 Task: Open Card Public Speaking Event Planning in Board Data Analytics to Workspace Email Marketing Agencies and add a team member Softage.4@softage.net, a label Blue, a checklist Volunteer Management, an attachment from your computer, a color Blue and finally, add a card description 'Conduct customer research for new market positioning and messaging' and a comment 'We should approach this task with a sense of curiosity and a willingness to ask questions to gain a deeper understanding.'. Add a start date 'Jan 04, 1900' with a due date 'Jan 11, 1900'
Action: Mouse moved to (389, 178)
Screenshot: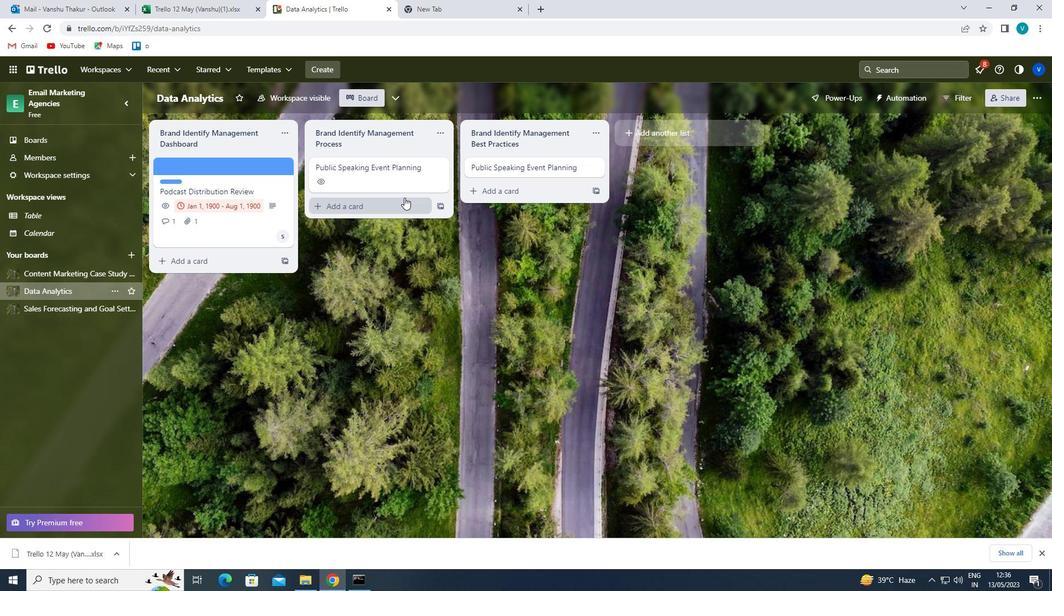 
Action: Mouse pressed left at (389, 178)
Screenshot: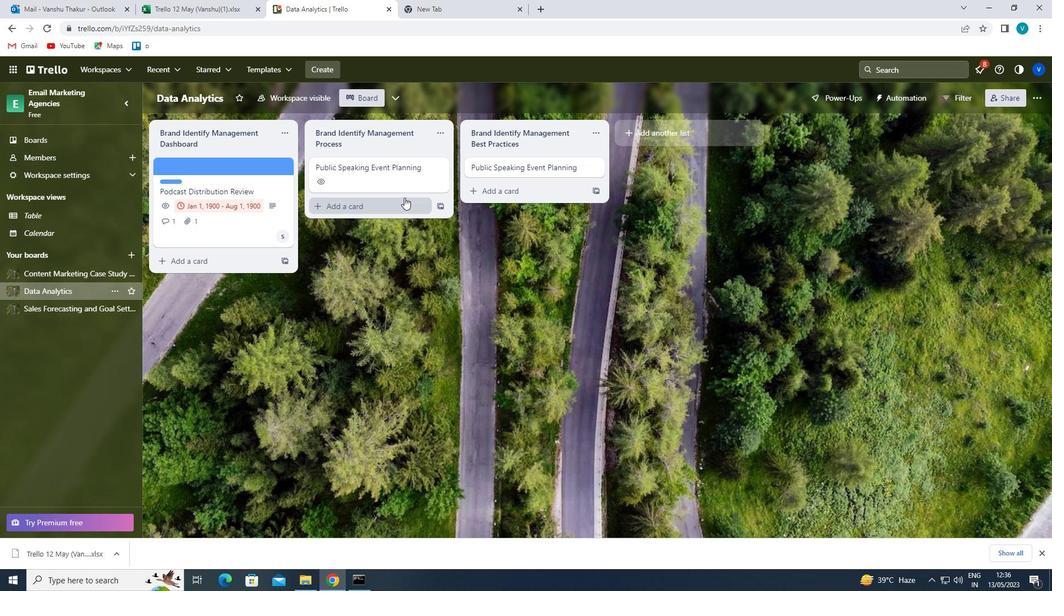 
Action: Mouse moved to (662, 195)
Screenshot: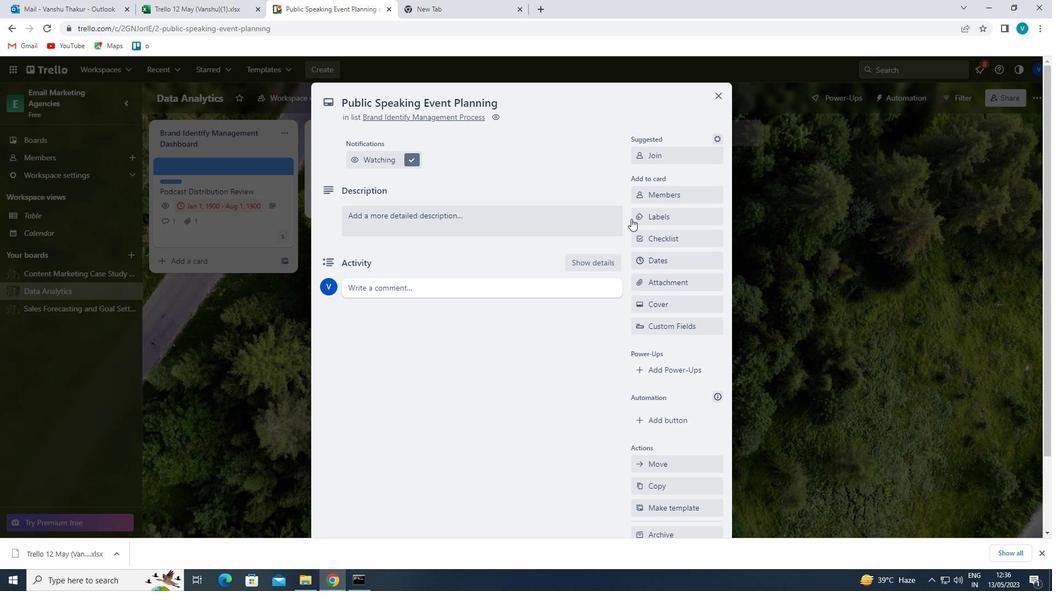 
Action: Mouse pressed left at (662, 195)
Screenshot: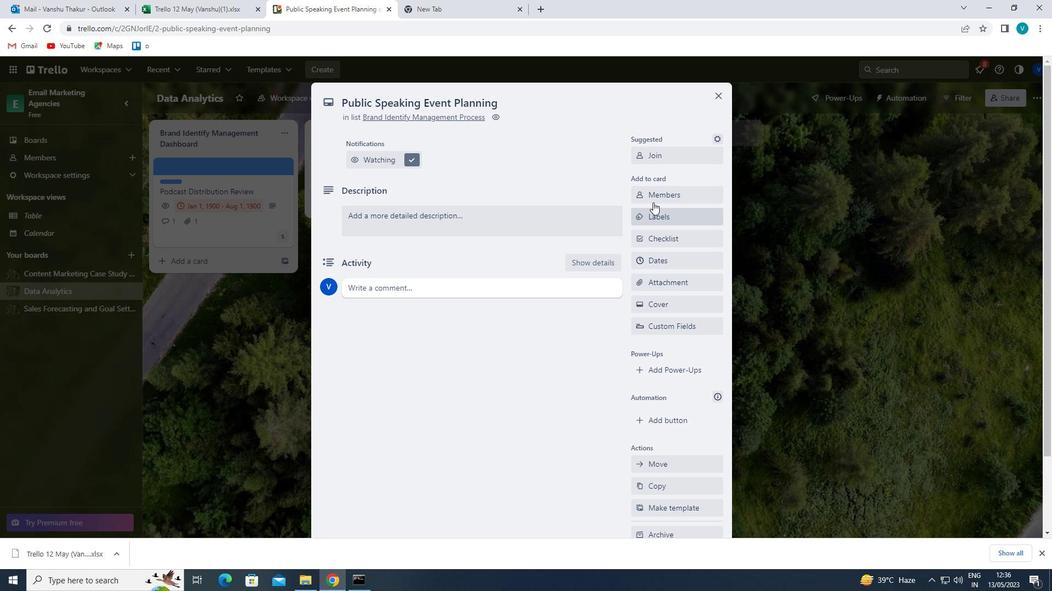 
Action: Mouse moved to (654, 242)
Screenshot: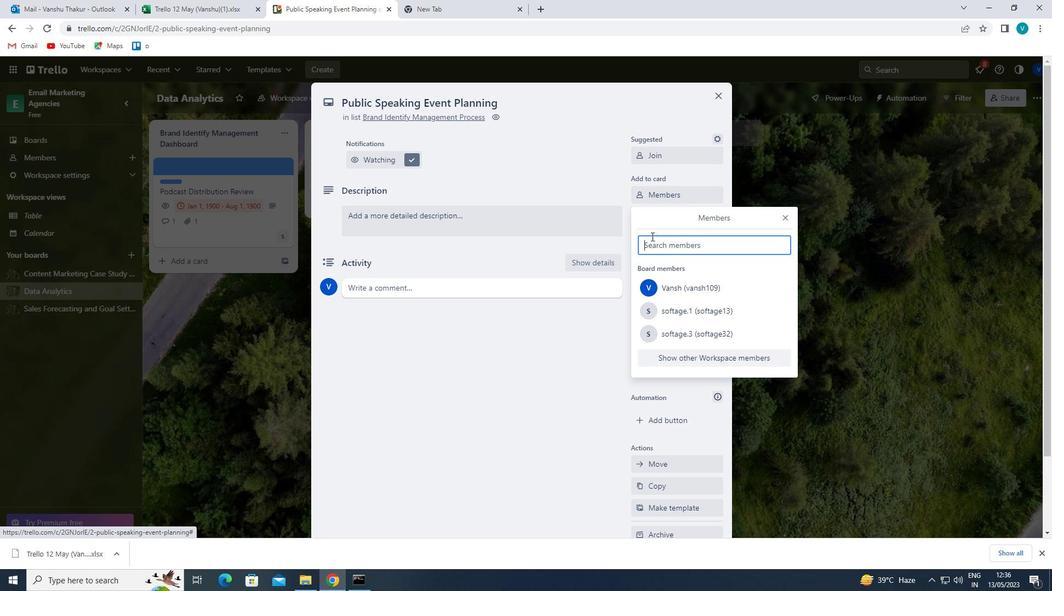 
Action: Mouse pressed left at (654, 242)
Screenshot: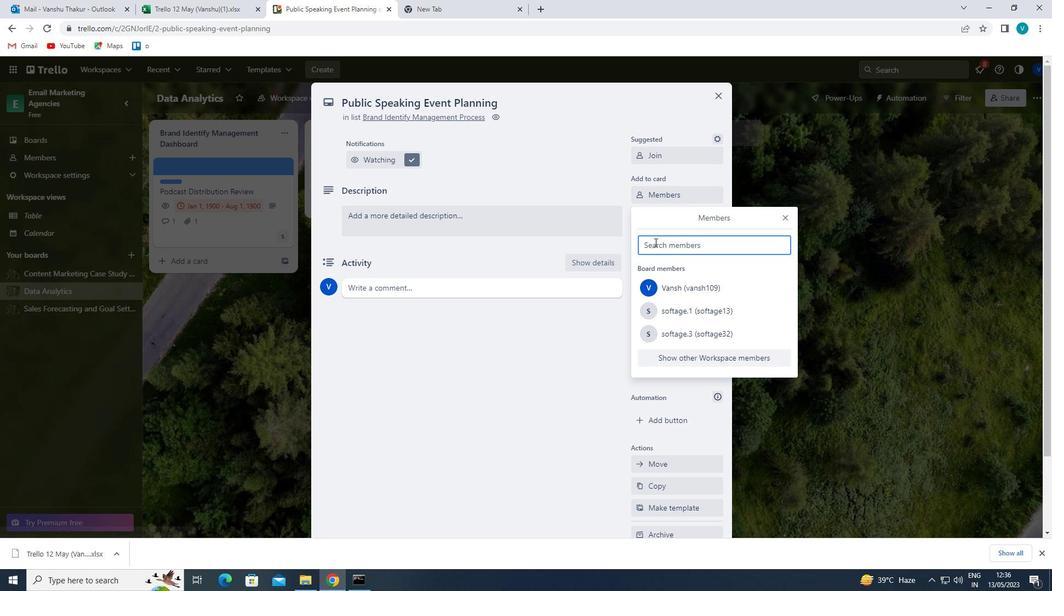 
Action: Key pressed <Key.shift>SOF
Screenshot: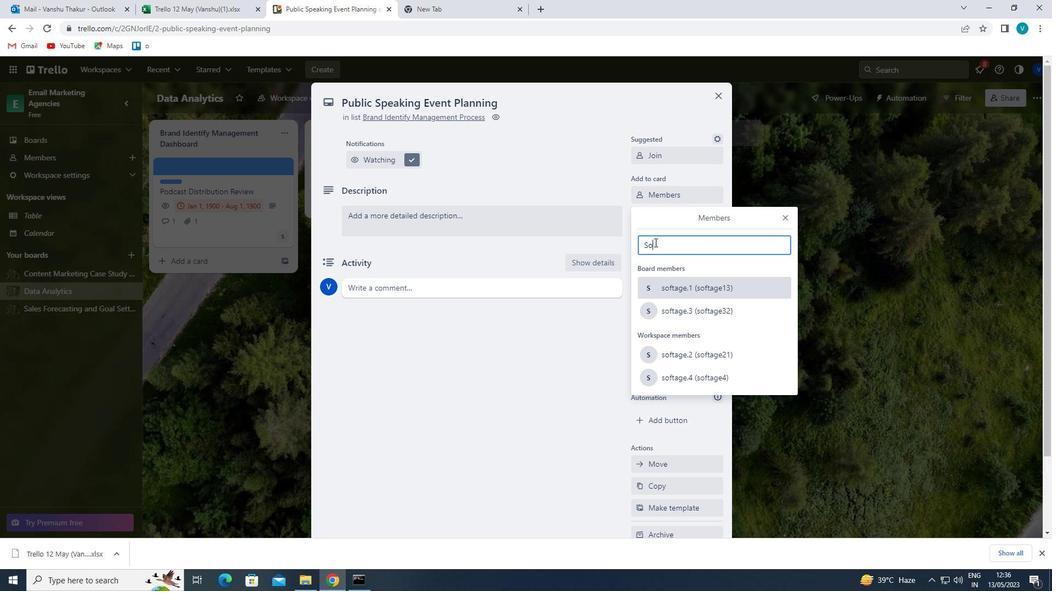 
Action: Mouse moved to (710, 372)
Screenshot: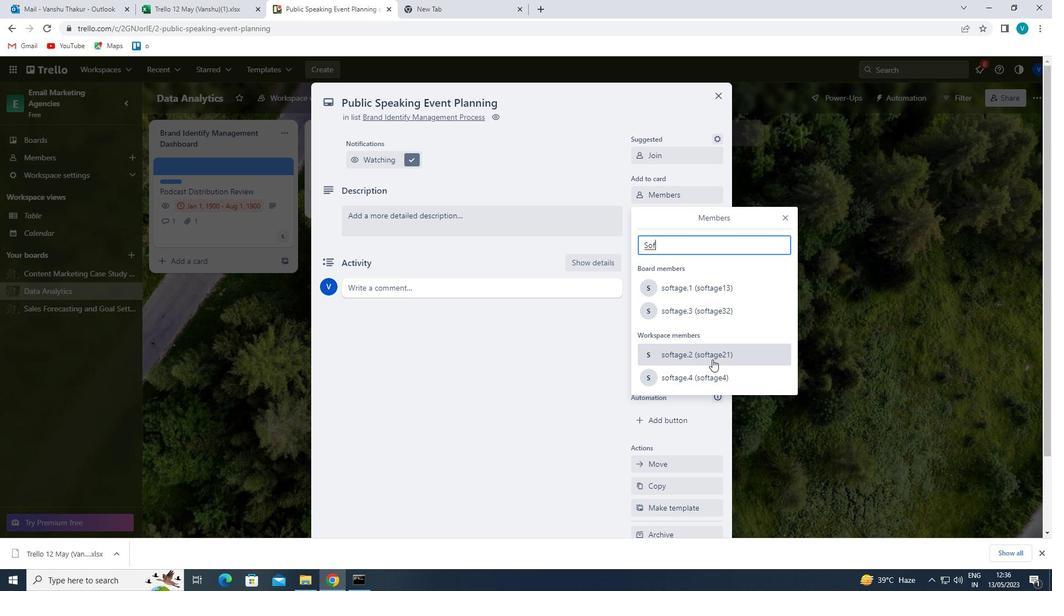 
Action: Mouse pressed left at (710, 372)
Screenshot: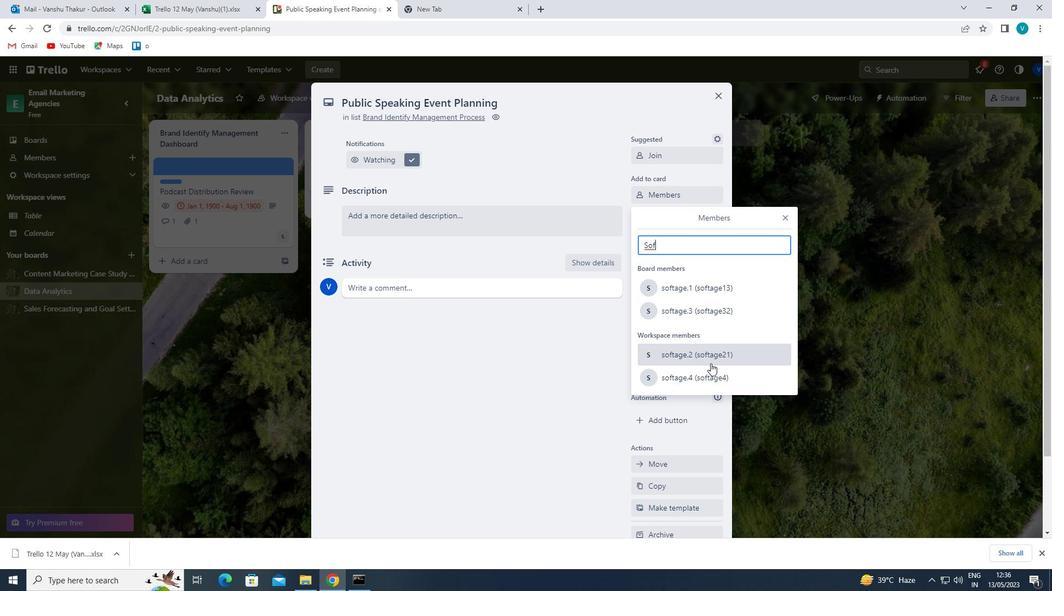 
Action: Mouse moved to (786, 217)
Screenshot: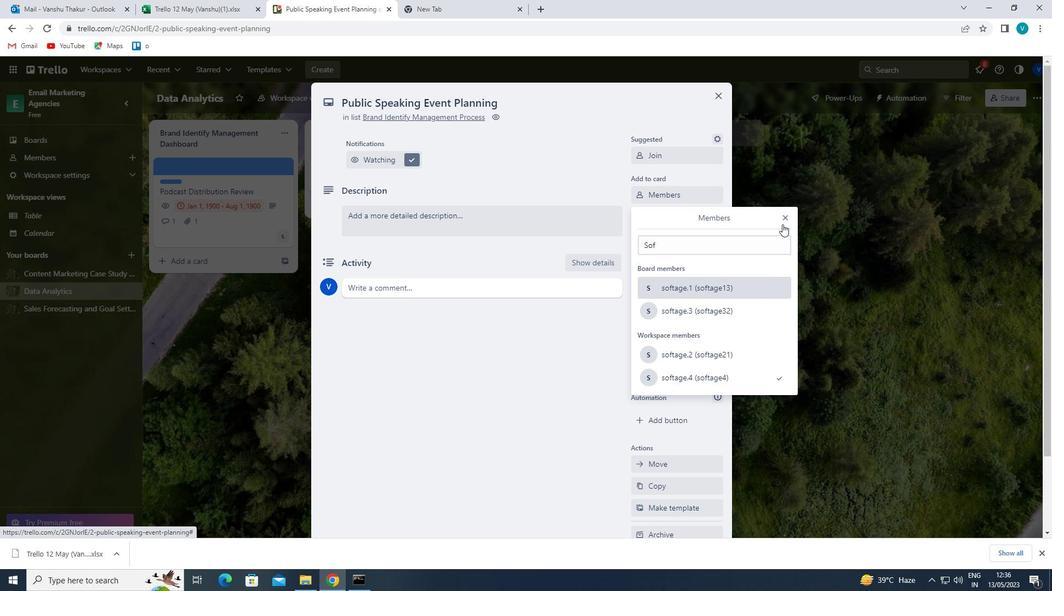 
Action: Mouse pressed left at (786, 217)
Screenshot: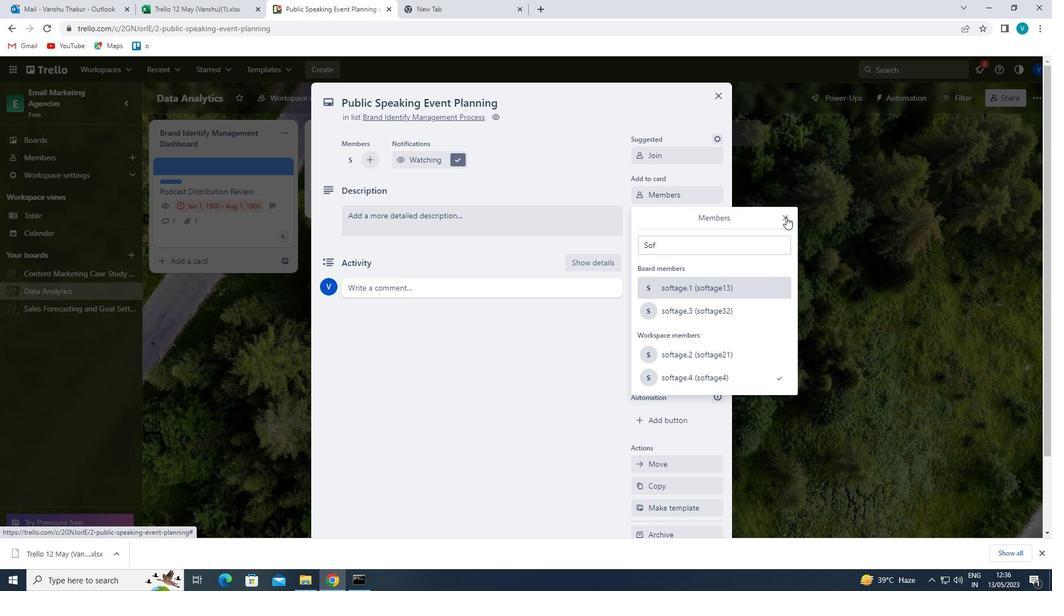 
Action: Mouse moved to (685, 214)
Screenshot: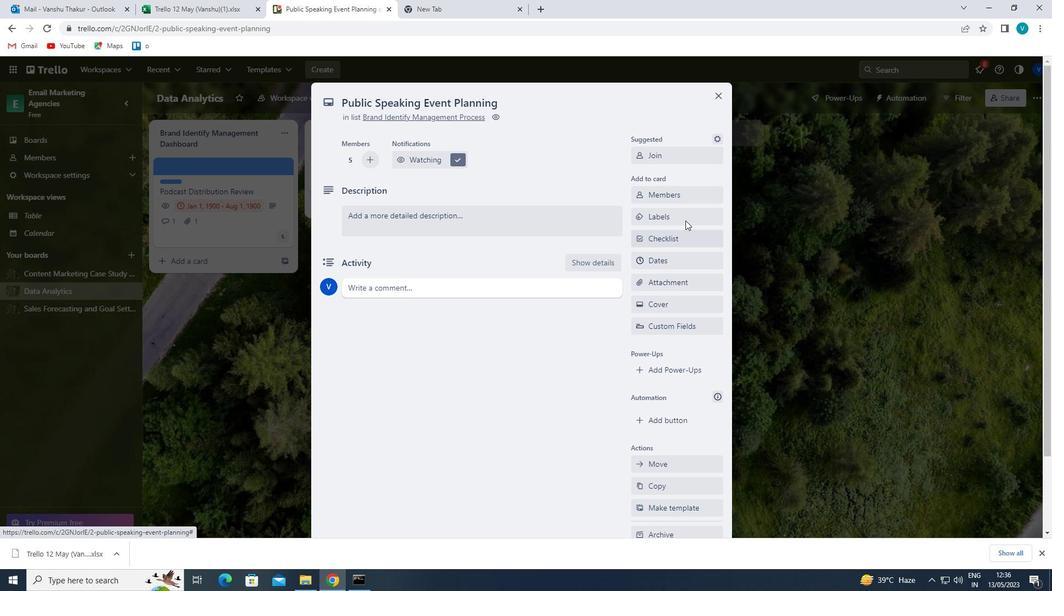 
Action: Mouse pressed left at (685, 214)
Screenshot: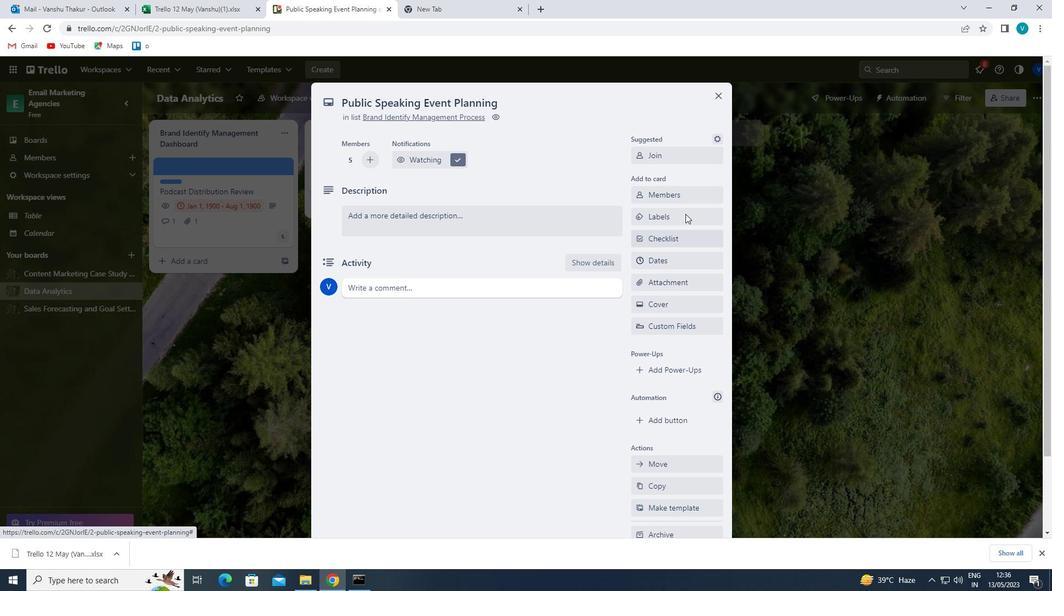 
Action: Mouse moved to (678, 407)
Screenshot: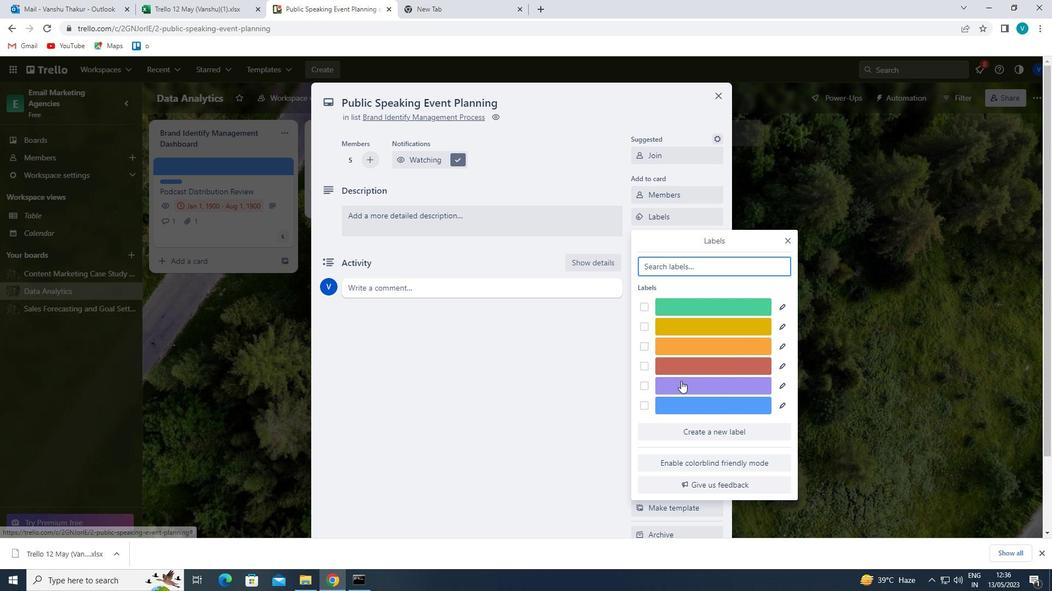 
Action: Mouse pressed left at (678, 407)
Screenshot: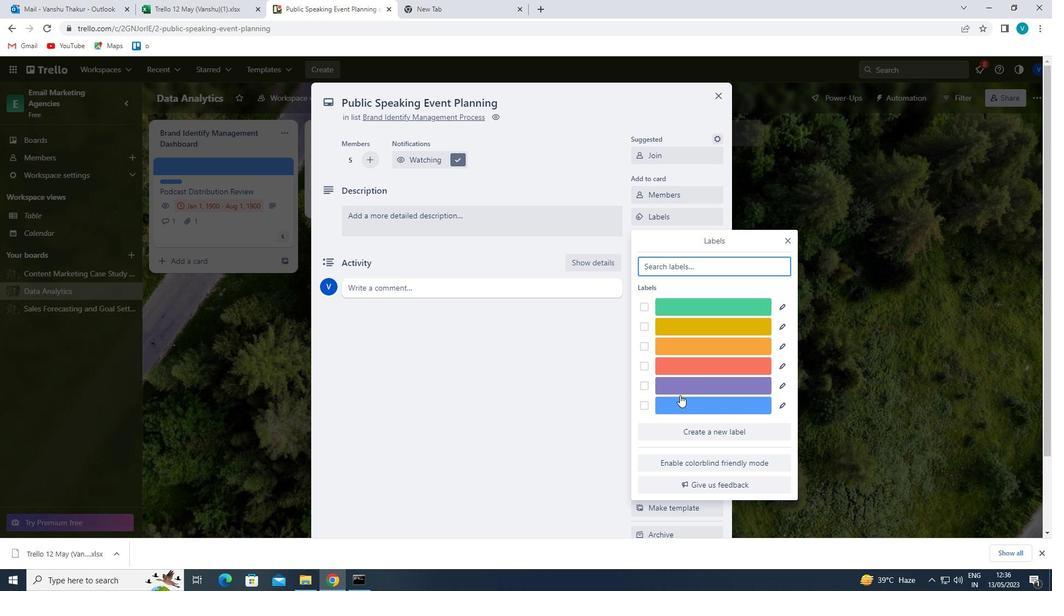 
Action: Mouse moved to (785, 237)
Screenshot: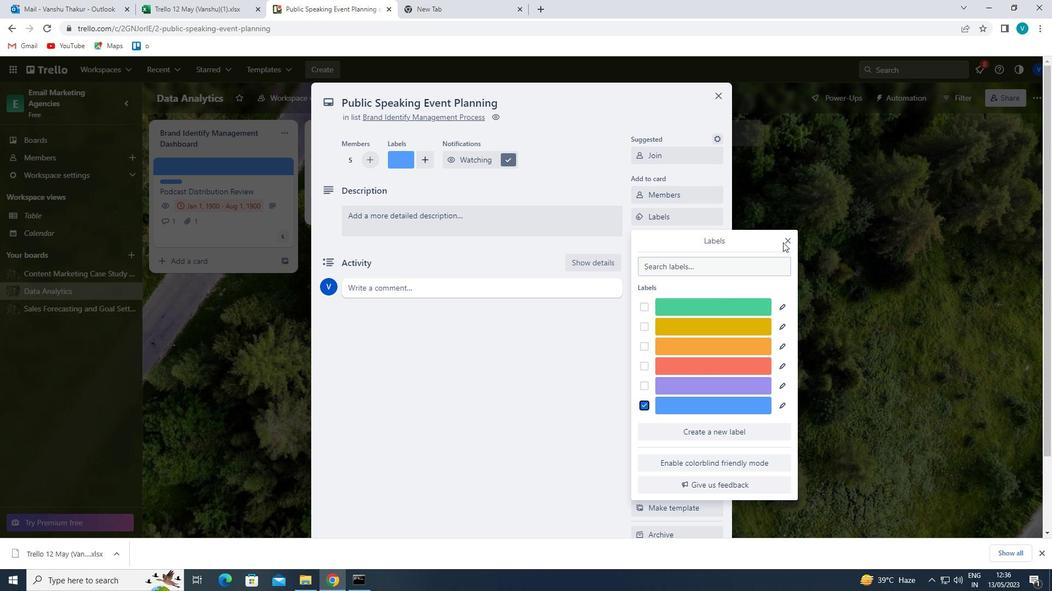 
Action: Mouse pressed left at (785, 237)
Screenshot: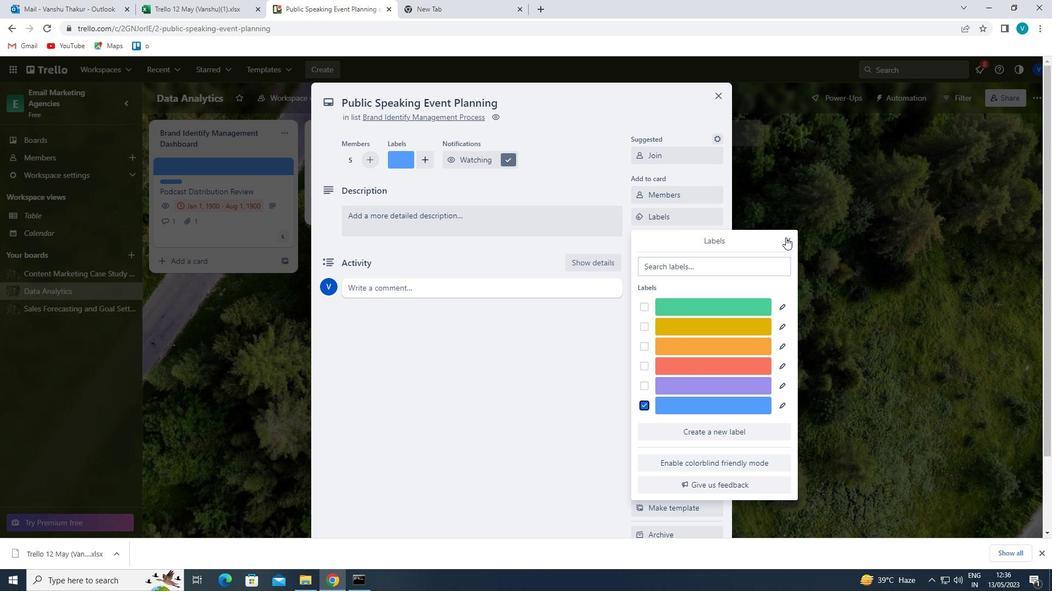 
Action: Mouse moved to (694, 242)
Screenshot: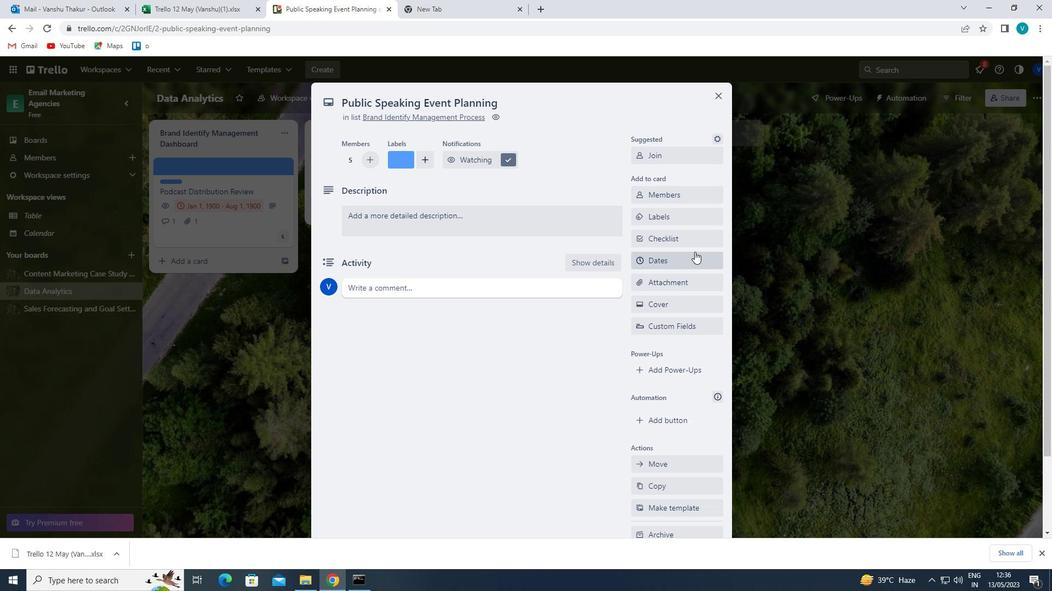 
Action: Mouse pressed left at (694, 242)
Screenshot: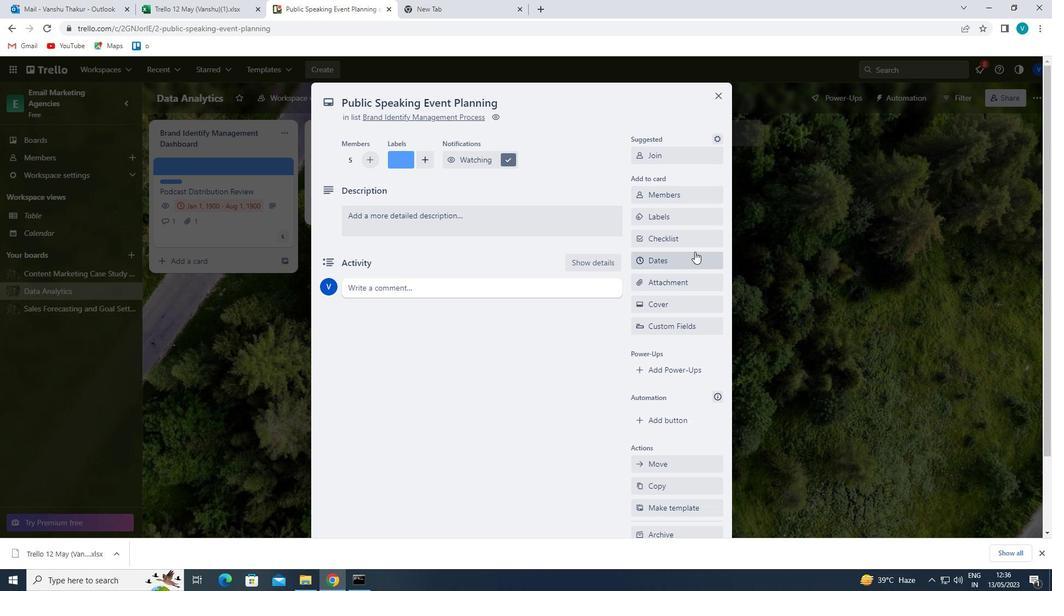 
Action: Key pressed <Key.shift>VOLUNTEER<Key.space>
Screenshot: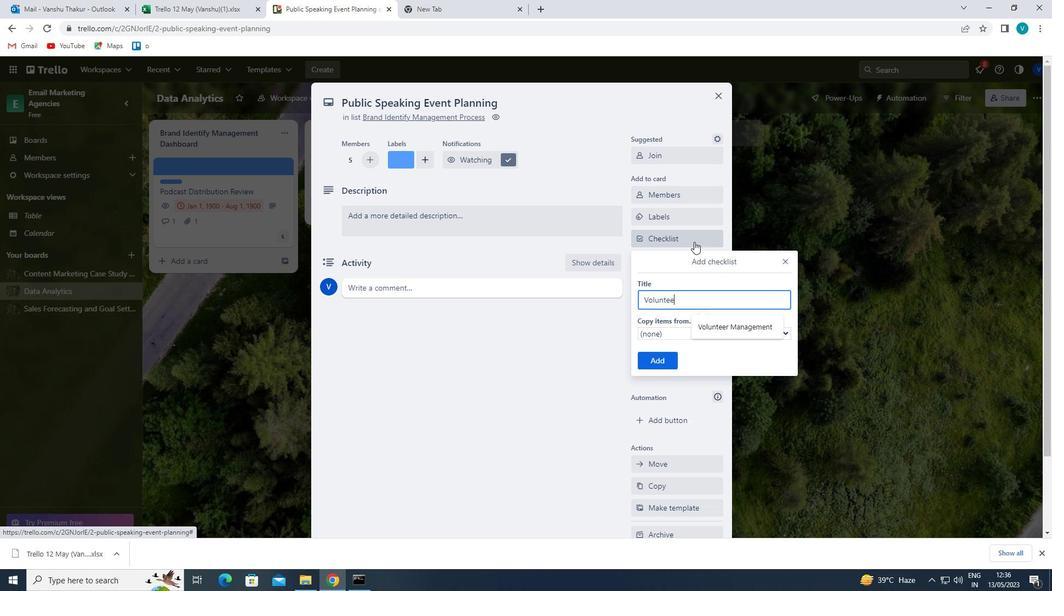 
Action: Mouse moved to (722, 322)
Screenshot: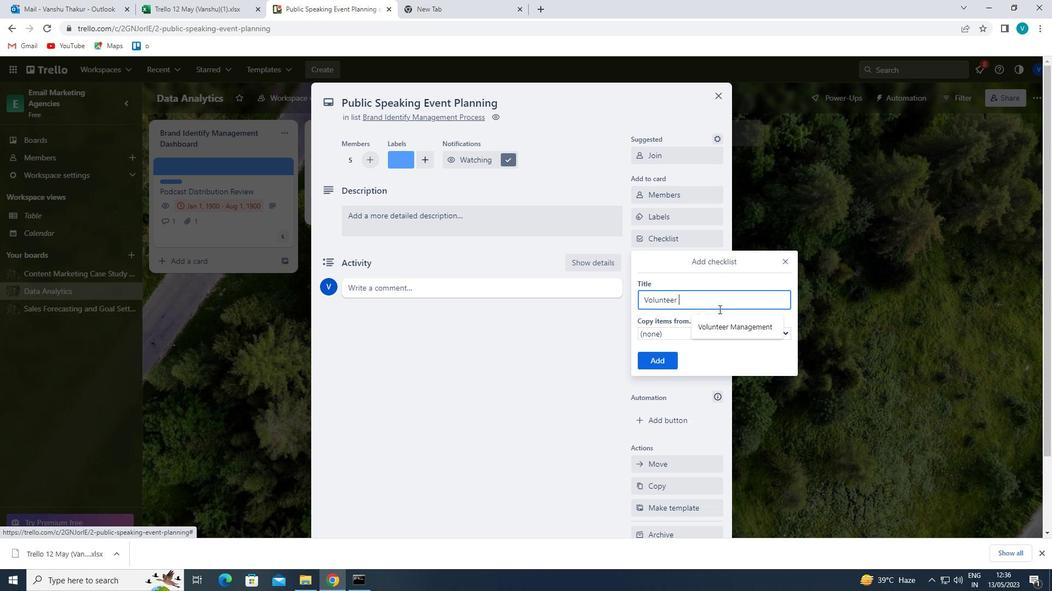 
Action: Mouse pressed left at (722, 322)
Screenshot: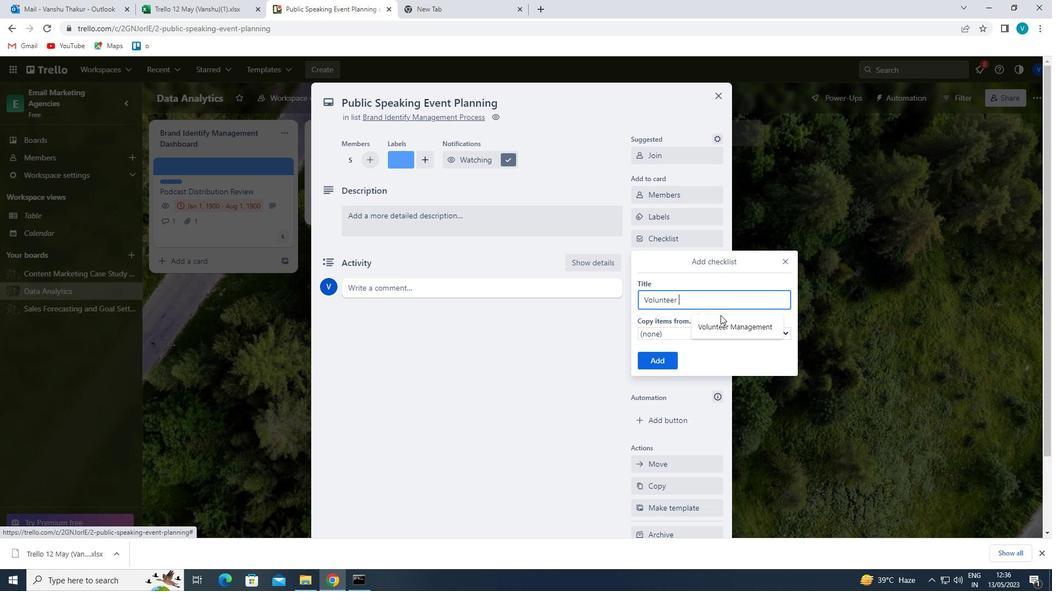 
Action: Mouse moved to (665, 360)
Screenshot: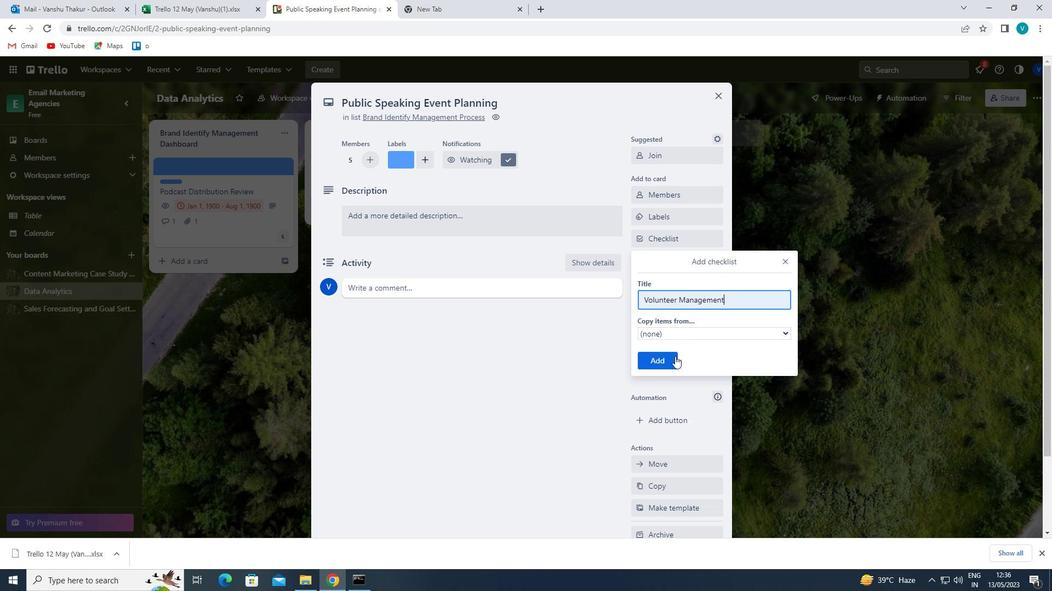 
Action: Mouse pressed left at (665, 360)
Screenshot: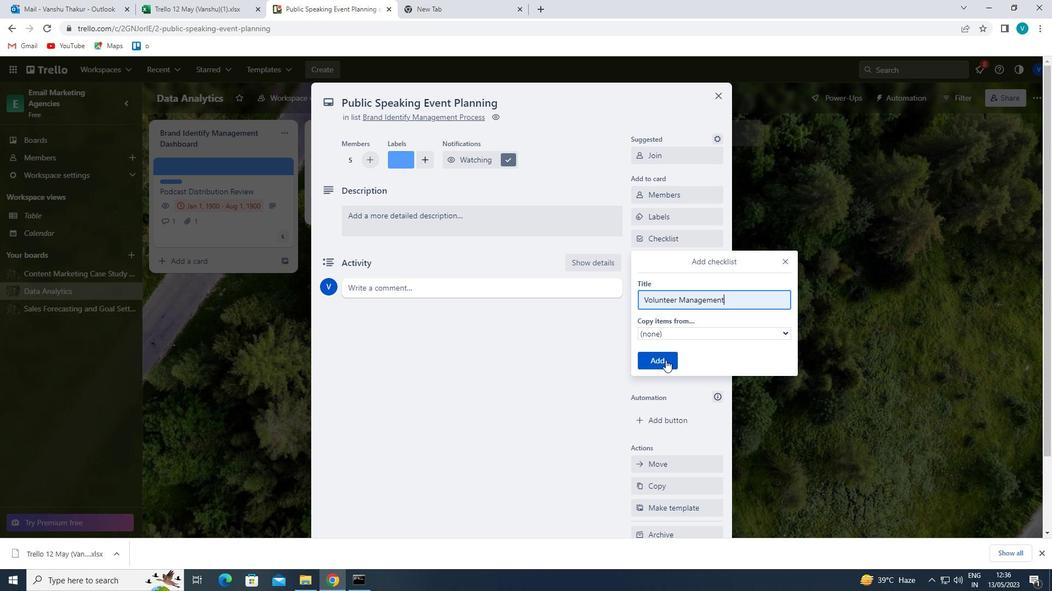 
Action: Mouse moved to (667, 289)
Screenshot: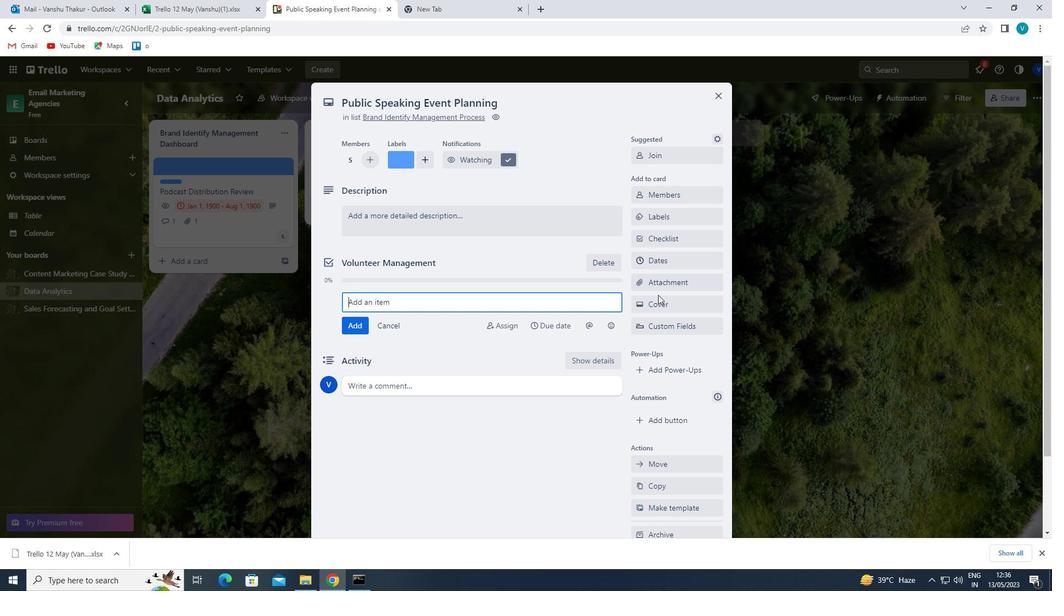 
Action: Mouse pressed left at (667, 289)
Screenshot: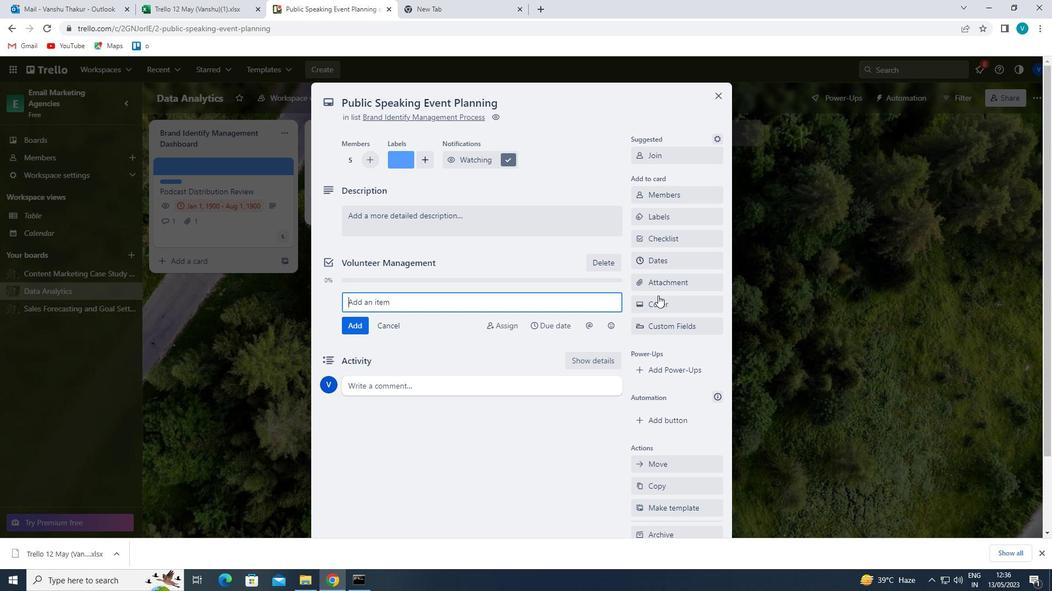 
Action: Mouse moved to (657, 328)
Screenshot: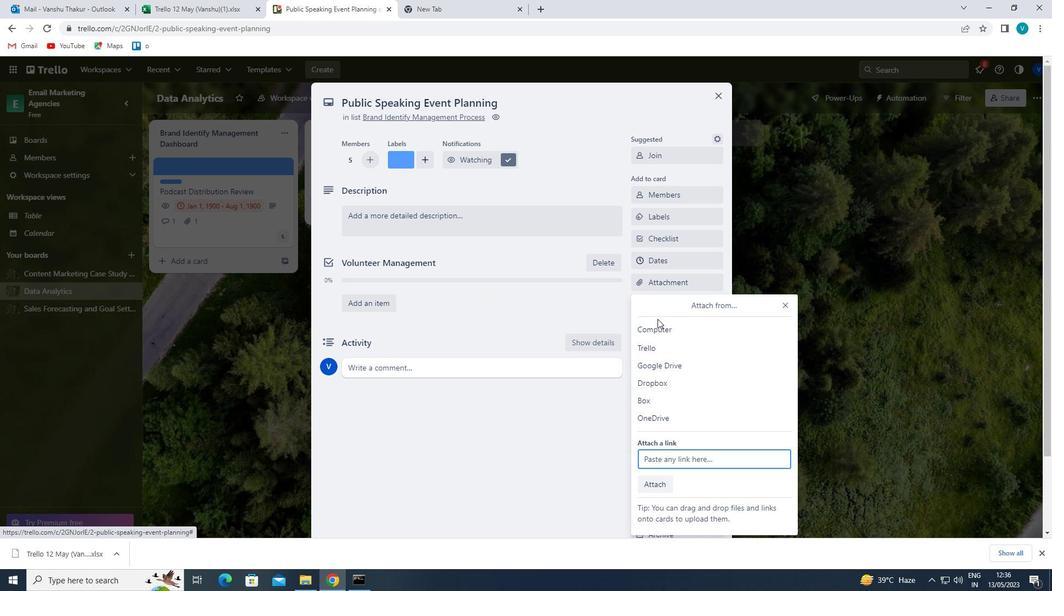 
Action: Mouse pressed left at (657, 328)
Screenshot: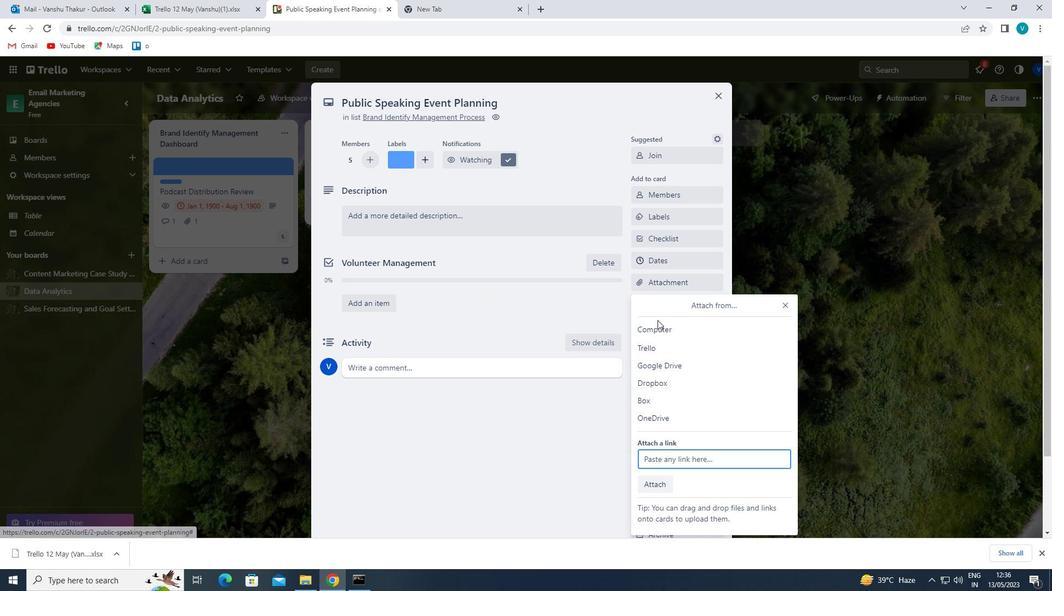 
Action: Mouse moved to (291, 196)
Screenshot: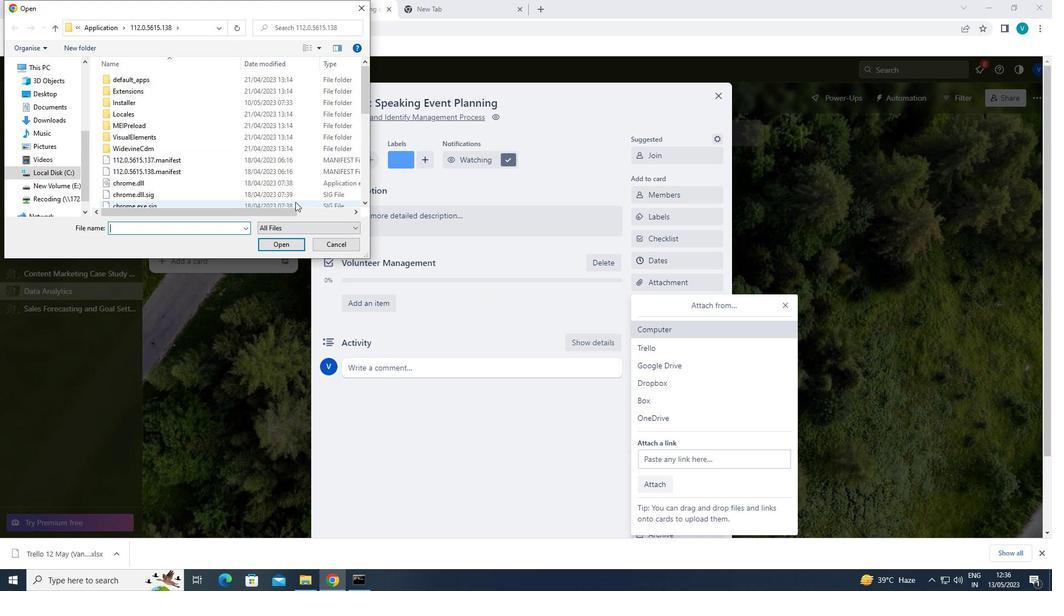 
Action: Mouse scrolled (291, 195) with delta (0, 0)
Screenshot: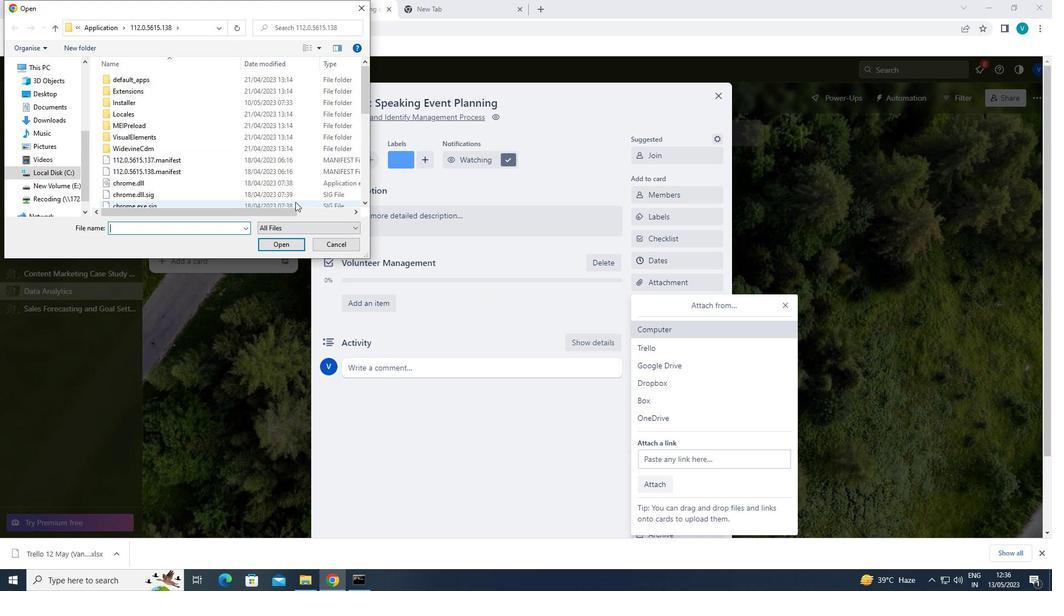 
Action: Mouse moved to (291, 196)
Screenshot: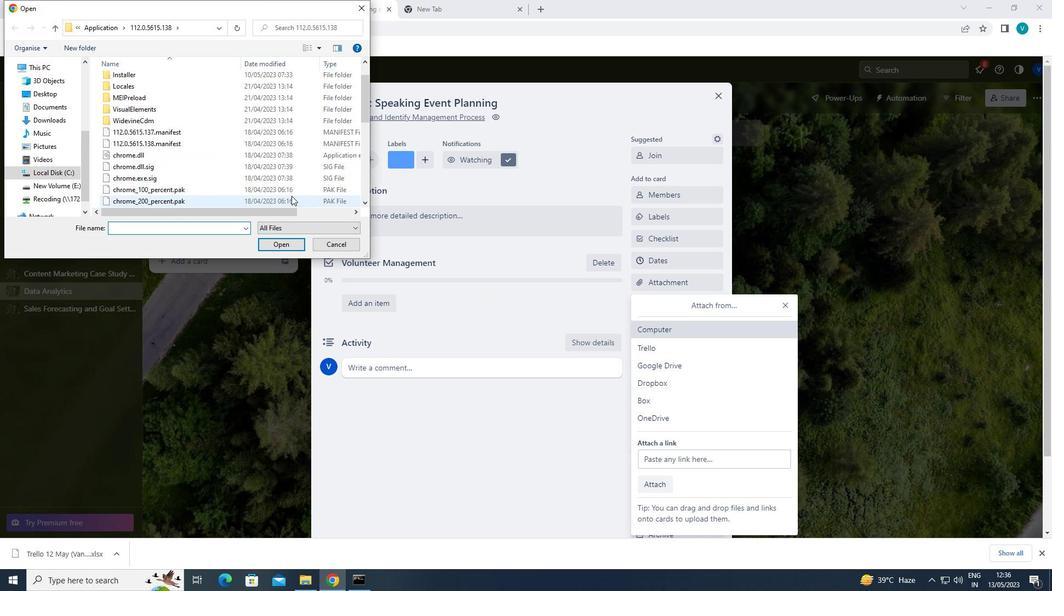 
Action: Mouse pressed left at (291, 196)
Screenshot: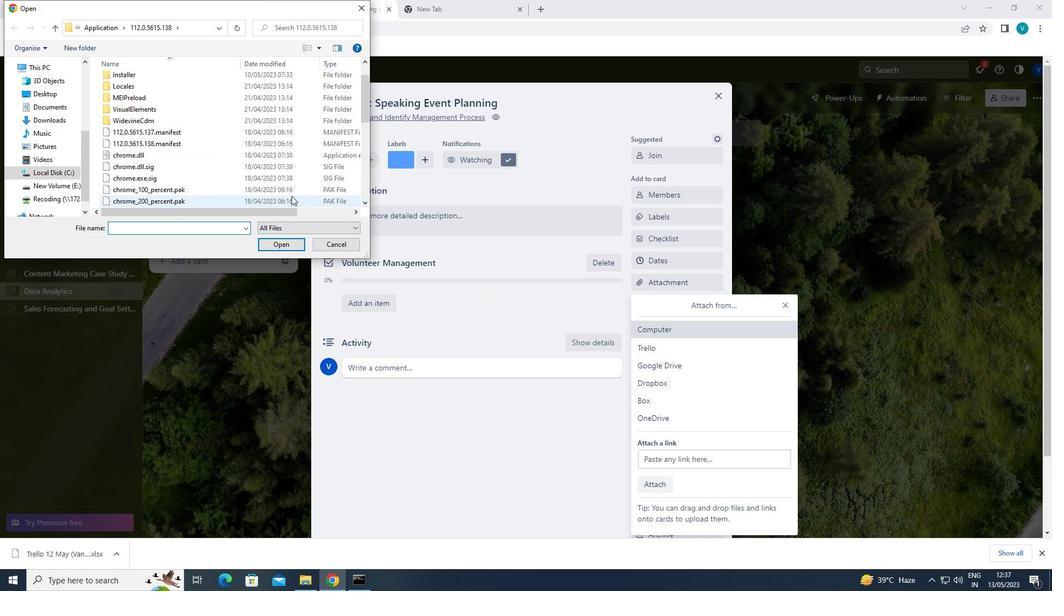 
Action: Mouse moved to (289, 243)
Screenshot: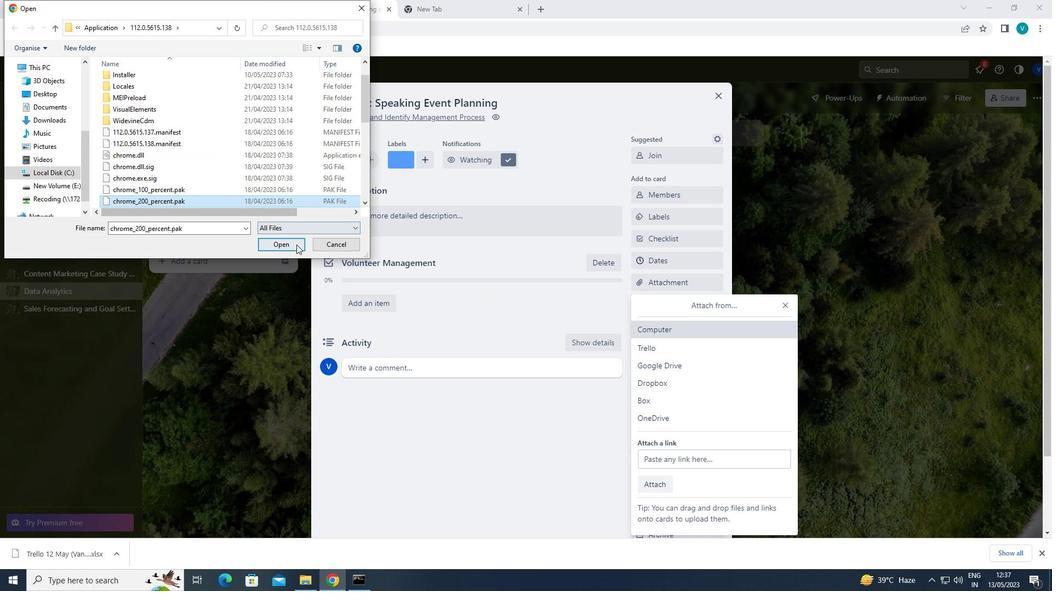 
Action: Mouse pressed left at (289, 243)
Screenshot: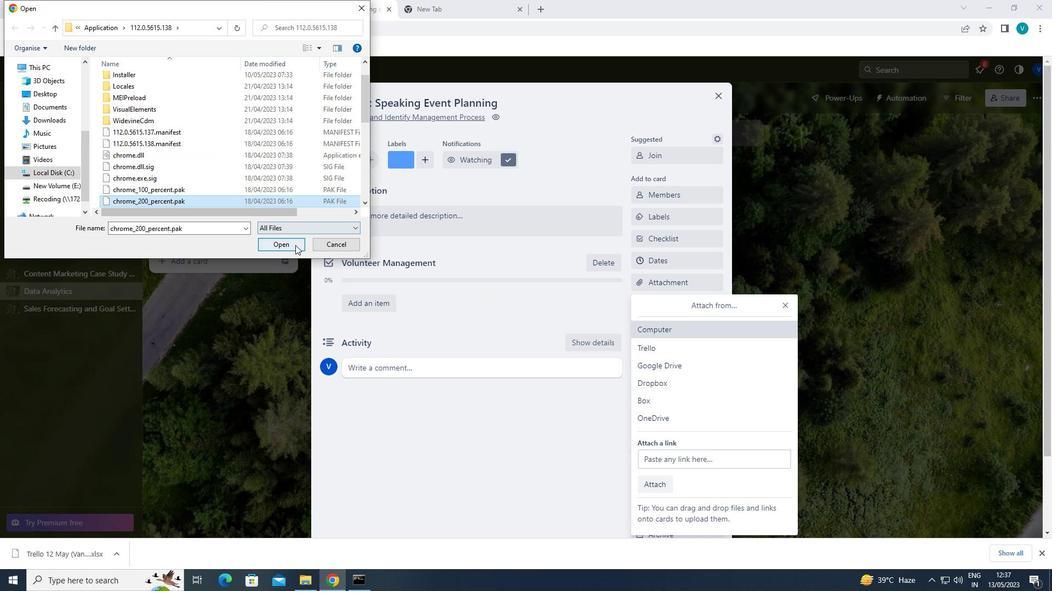 
Action: Mouse moved to (667, 306)
Screenshot: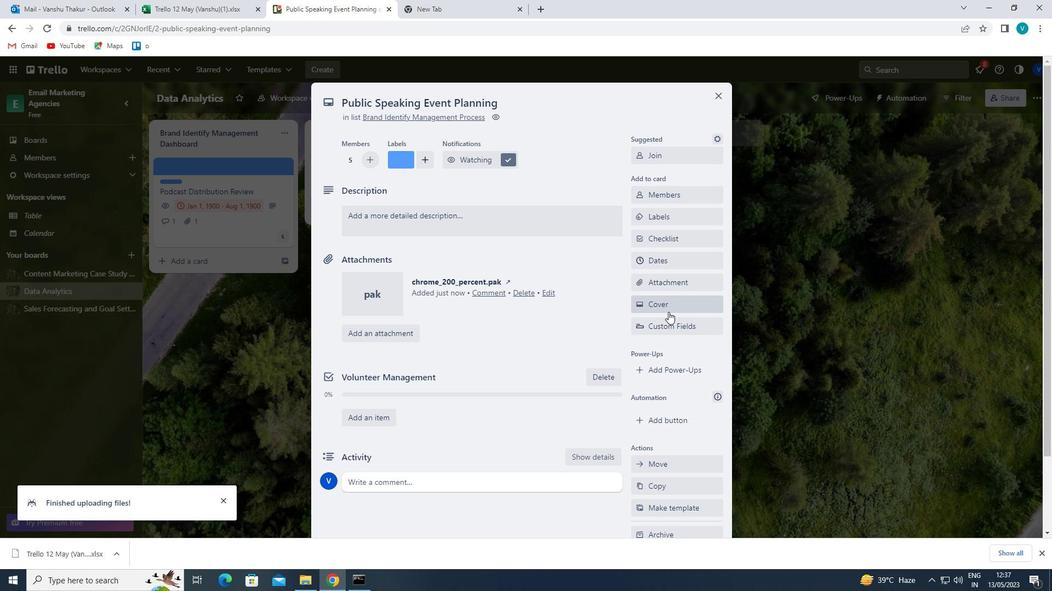 
Action: Mouse pressed left at (667, 306)
Screenshot: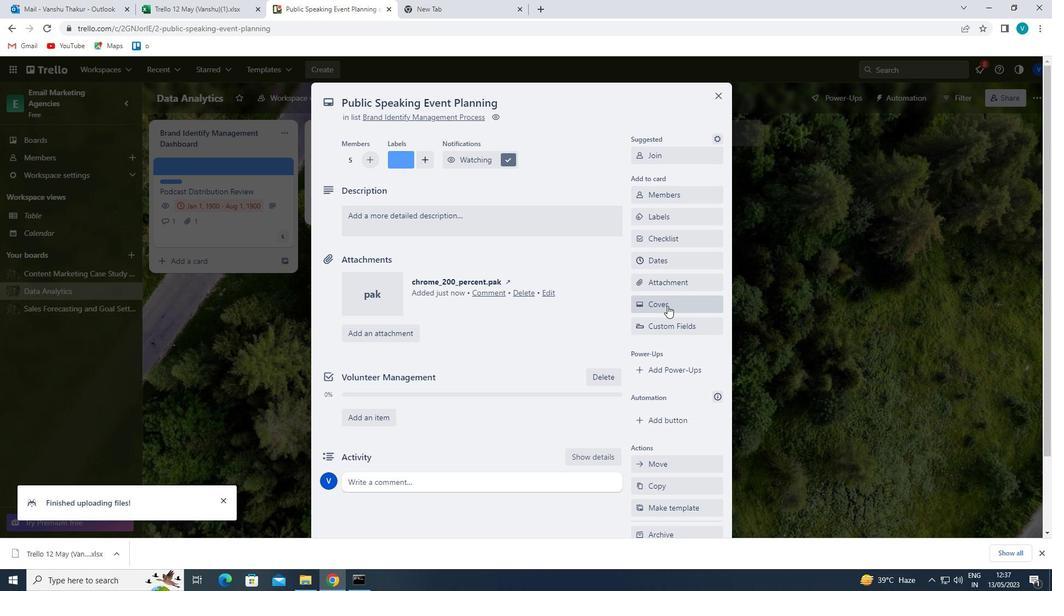 
Action: Mouse moved to (653, 210)
Screenshot: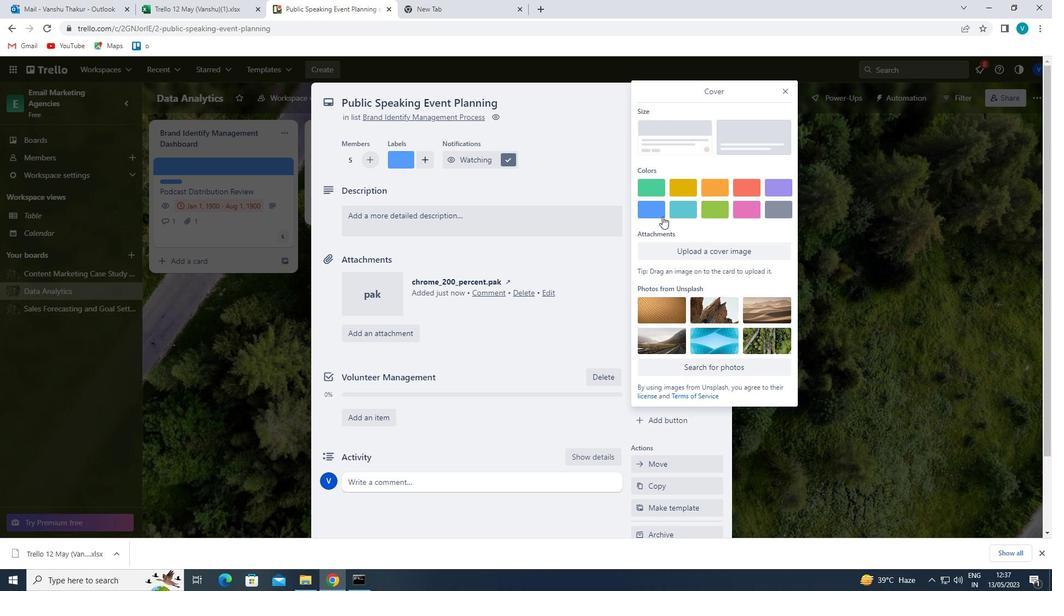 
Action: Mouse pressed left at (653, 210)
Screenshot: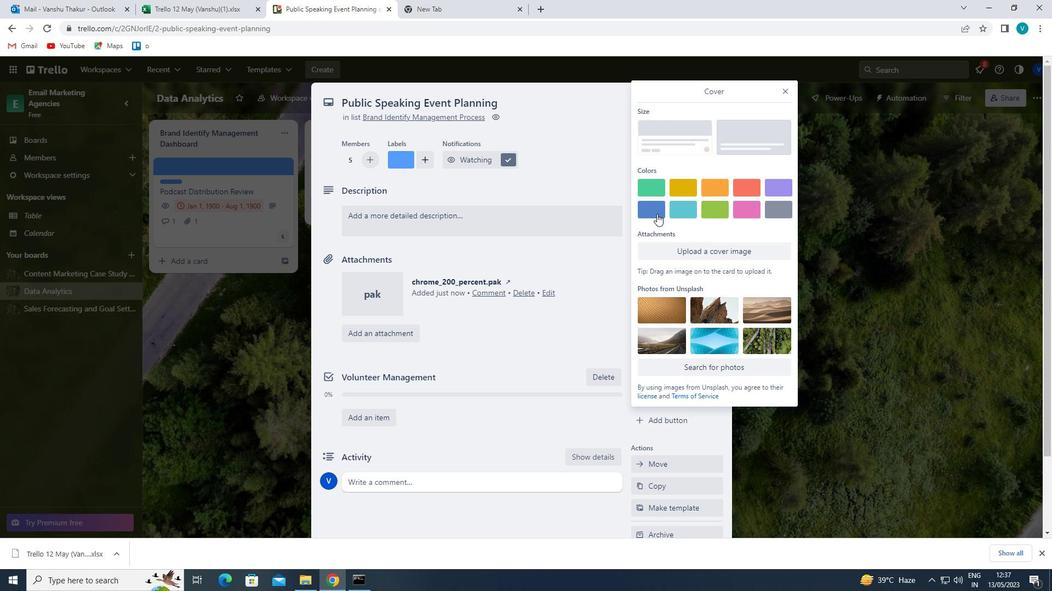 
Action: Mouse moved to (789, 91)
Screenshot: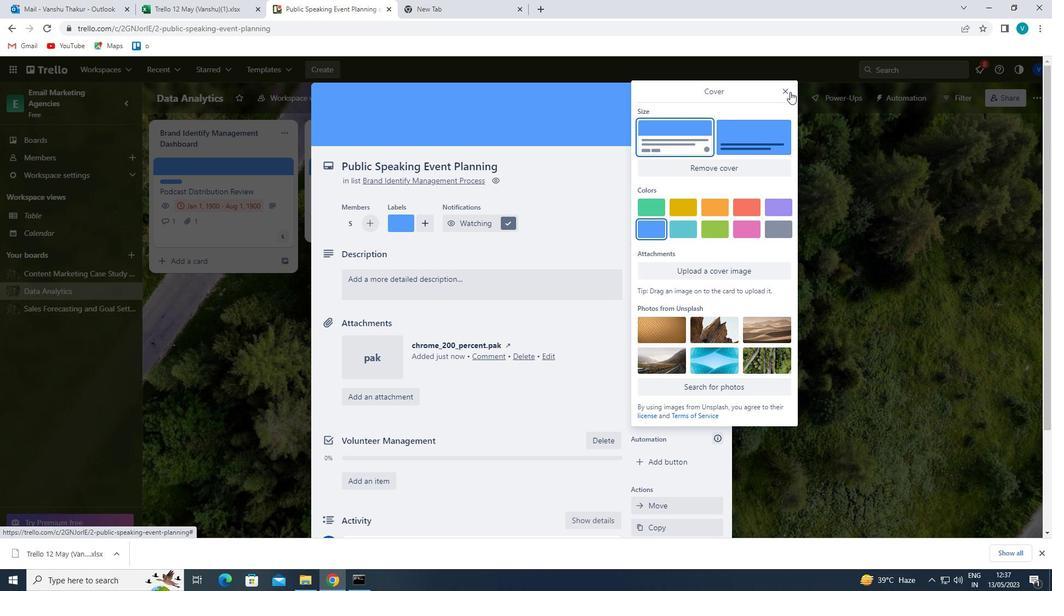 
Action: Mouse pressed left at (789, 91)
Screenshot: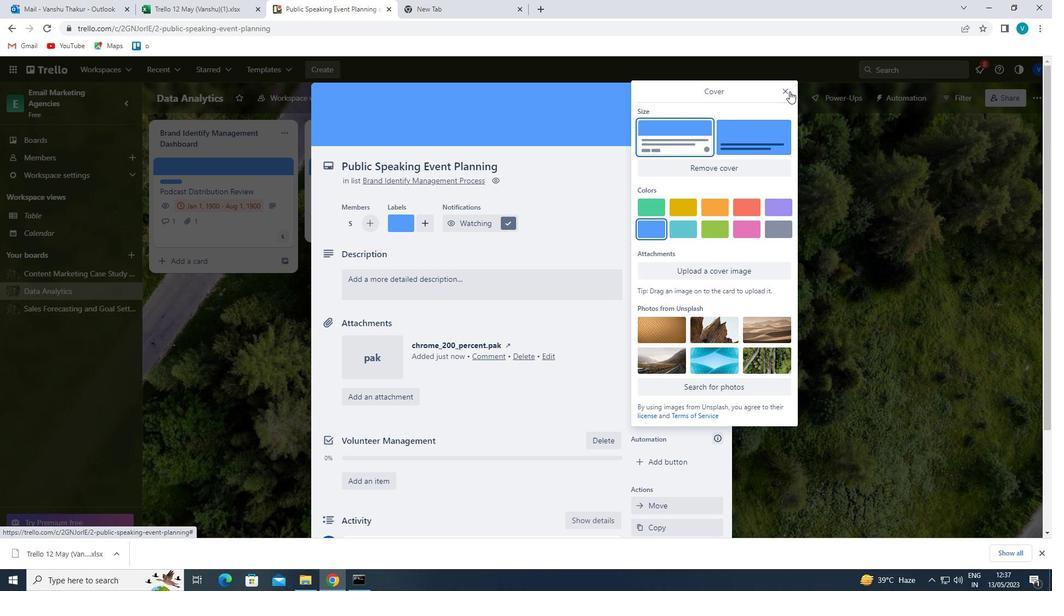 
Action: Mouse moved to (442, 275)
Screenshot: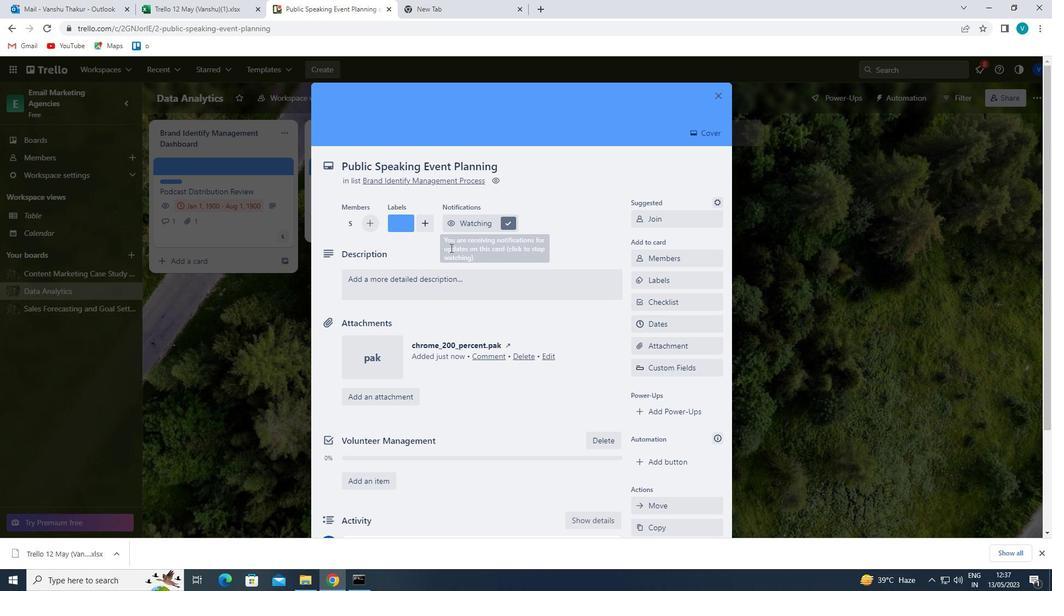 
Action: Mouse pressed left at (442, 275)
Screenshot: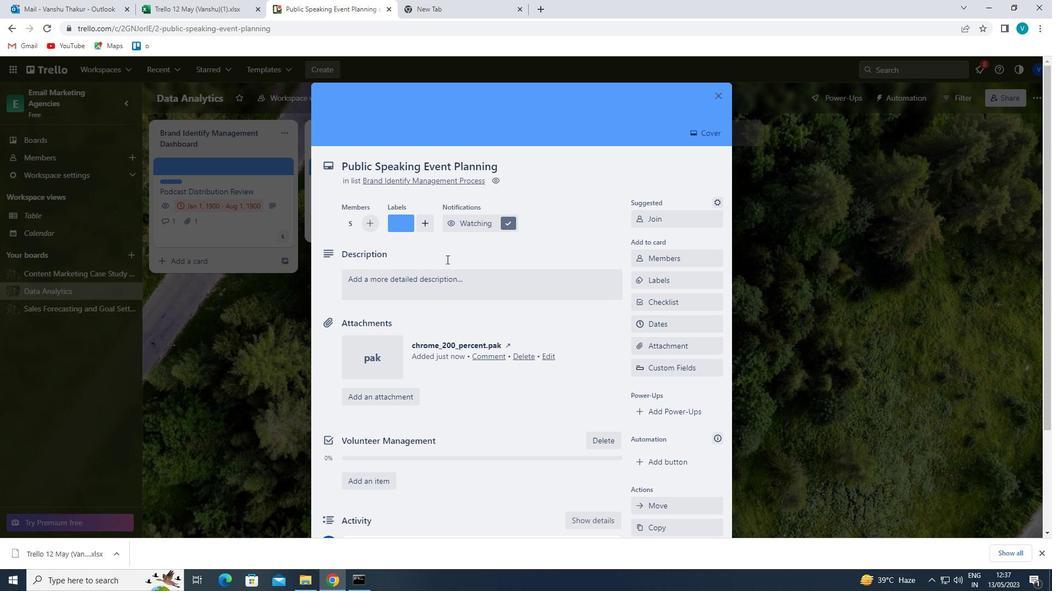 
Action: Key pressed '<Key.shift>CONDUCT<Key.space>CUSTOMER<Key.space>RESEARCH<Key.space>FOR<Key.space>NEW<Key.space>MARKET<Key.space>POSITIONING<Key.space>AND<Key.space>MESSAGING'
Screenshot: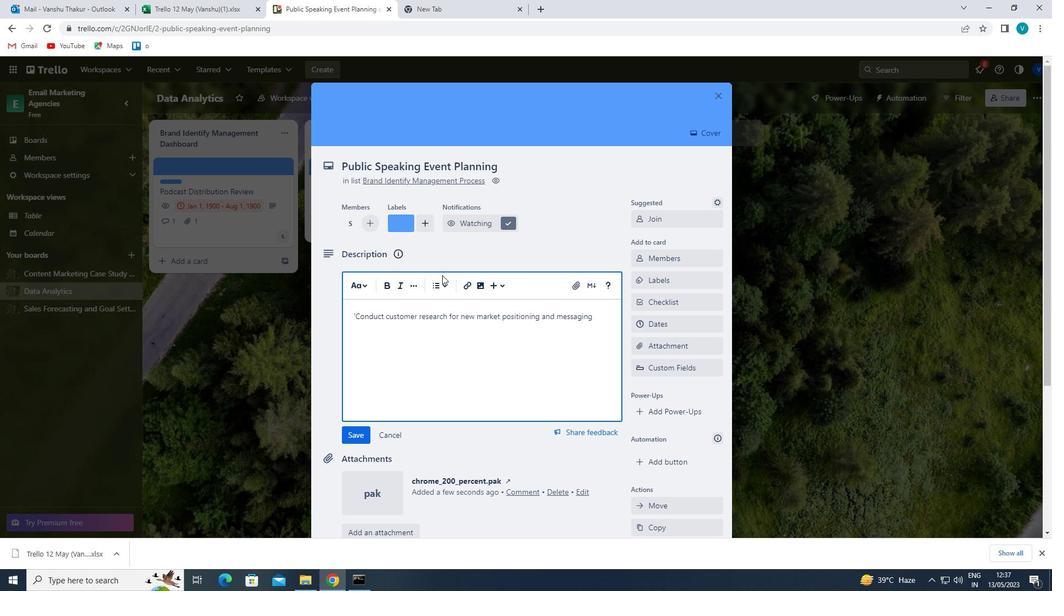 
Action: Mouse moved to (357, 432)
Screenshot: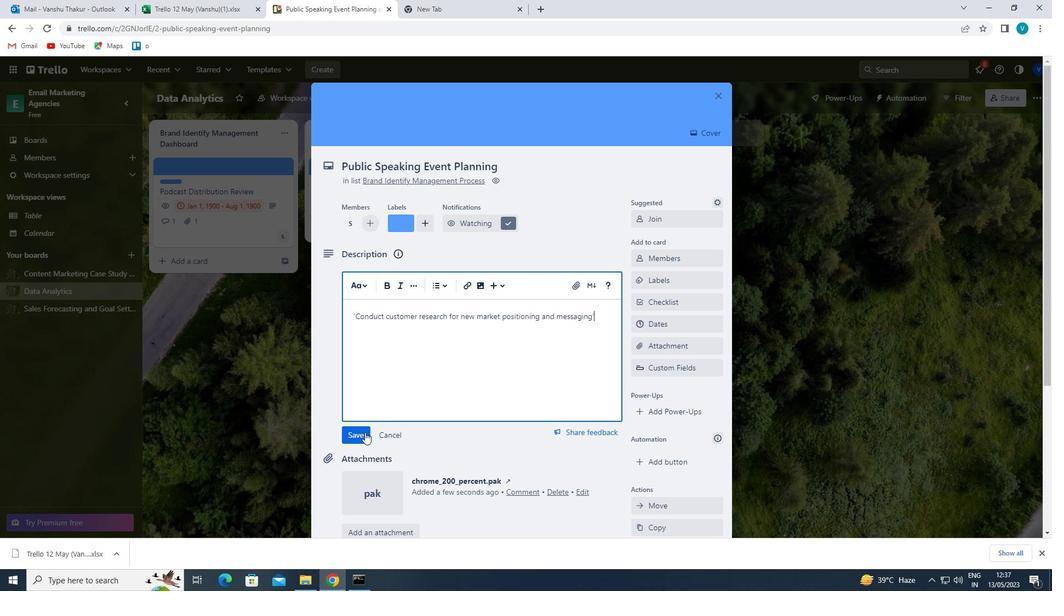 
Action: Mouse pressed left at (357, 432)
Screenshot: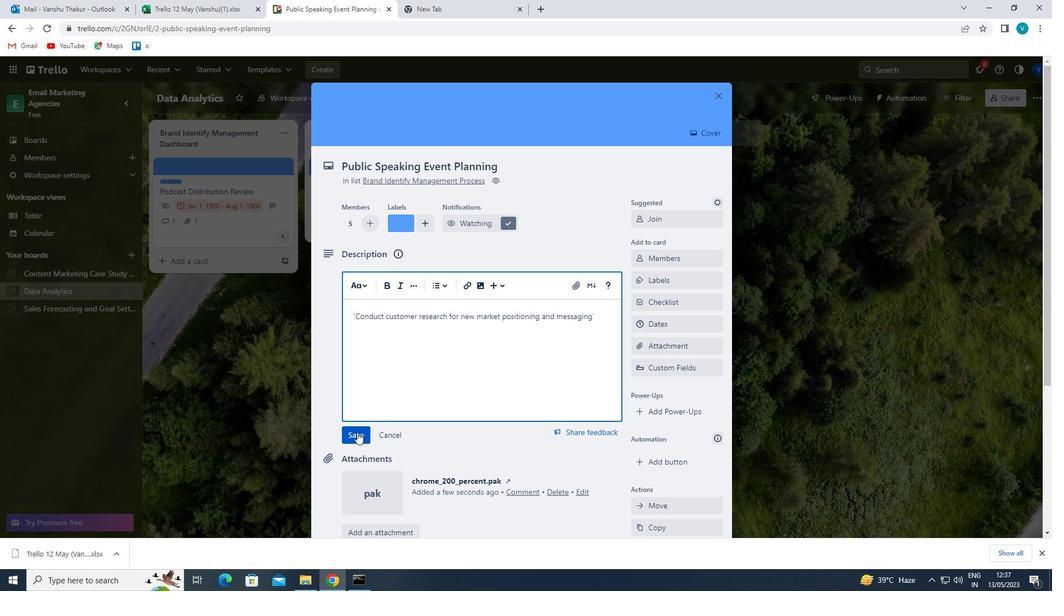 
Action: Mouse moved to (349, 451)
Screenshot: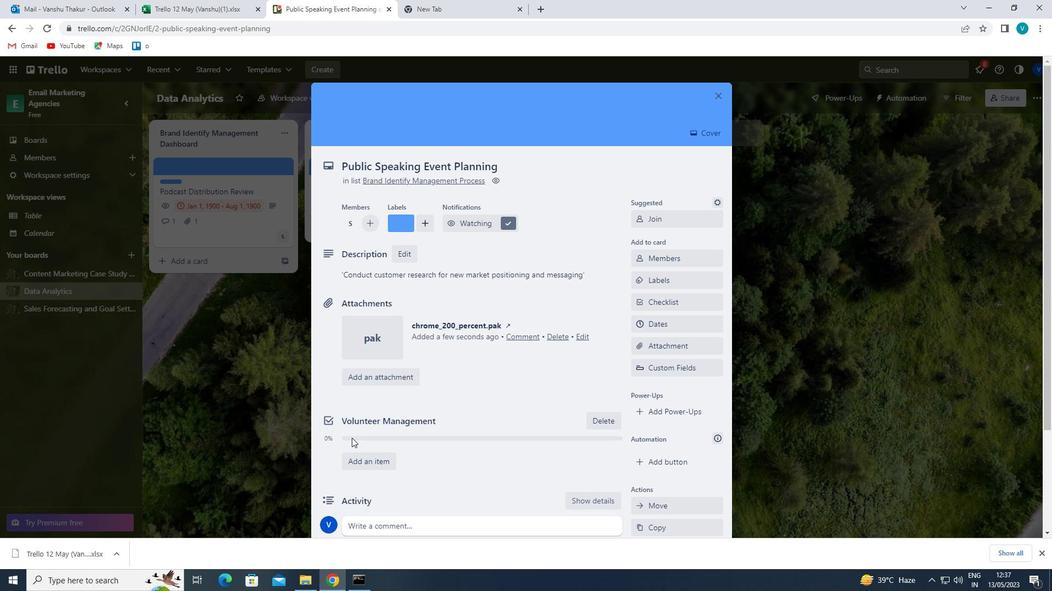 
Action: Mouse scrolled (349, 450) with delta (0, 0)
Screenshot: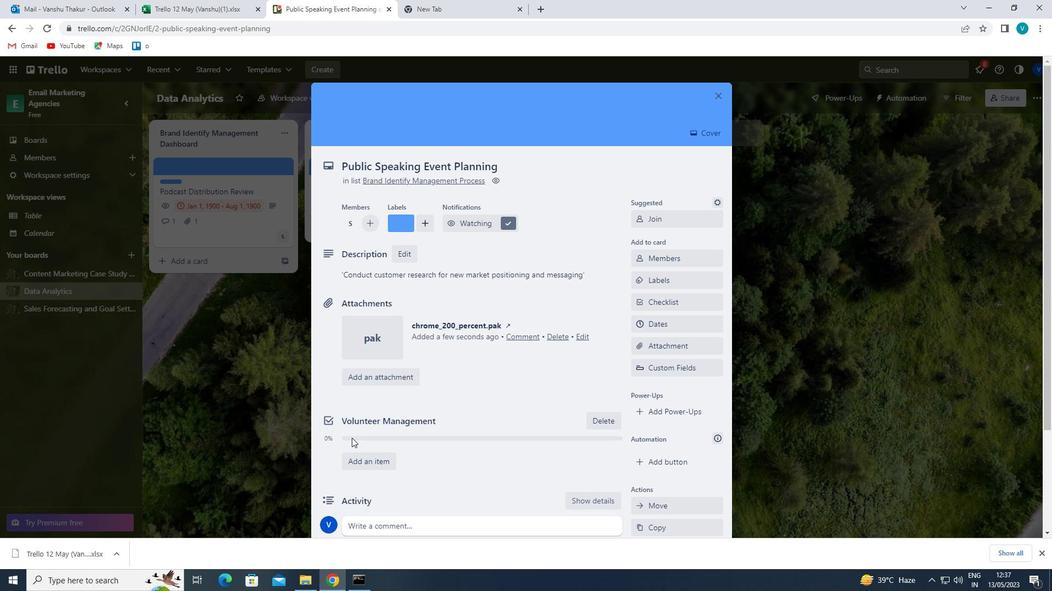 
Action: Mouse moved to (349, 453)
Screenshot: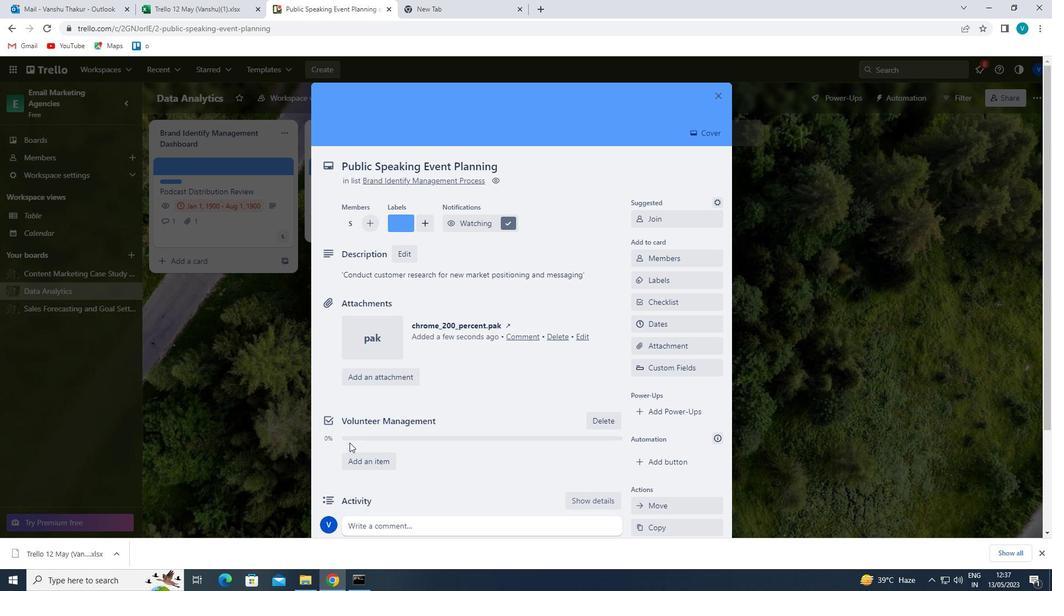 
Action: Mouse scrolled (349, 452) with delta (0, 0)
Screenshot: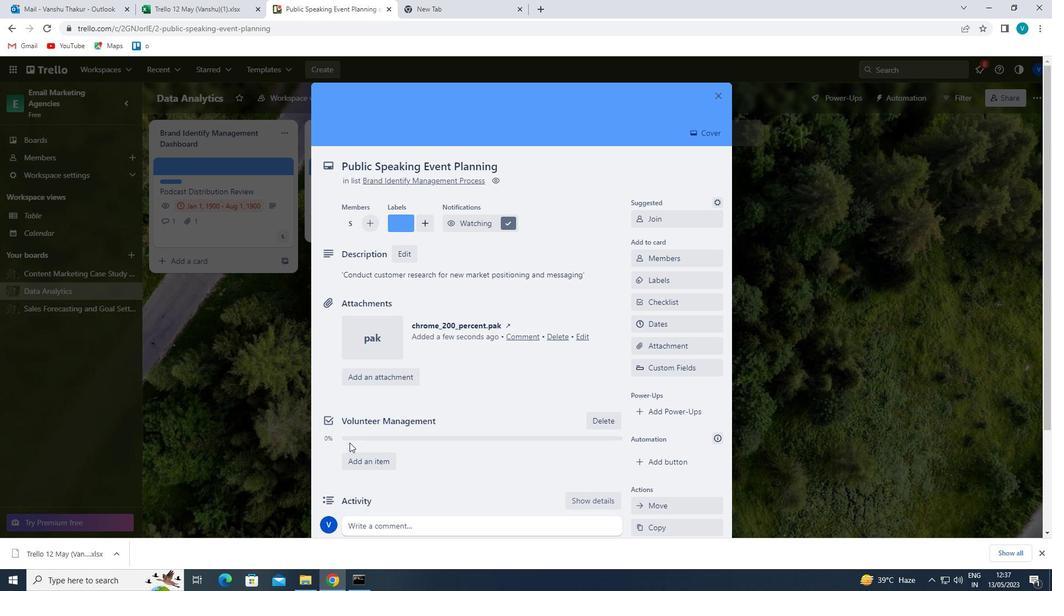 
Action: Mouse moved to (391, 417)
Screenshot: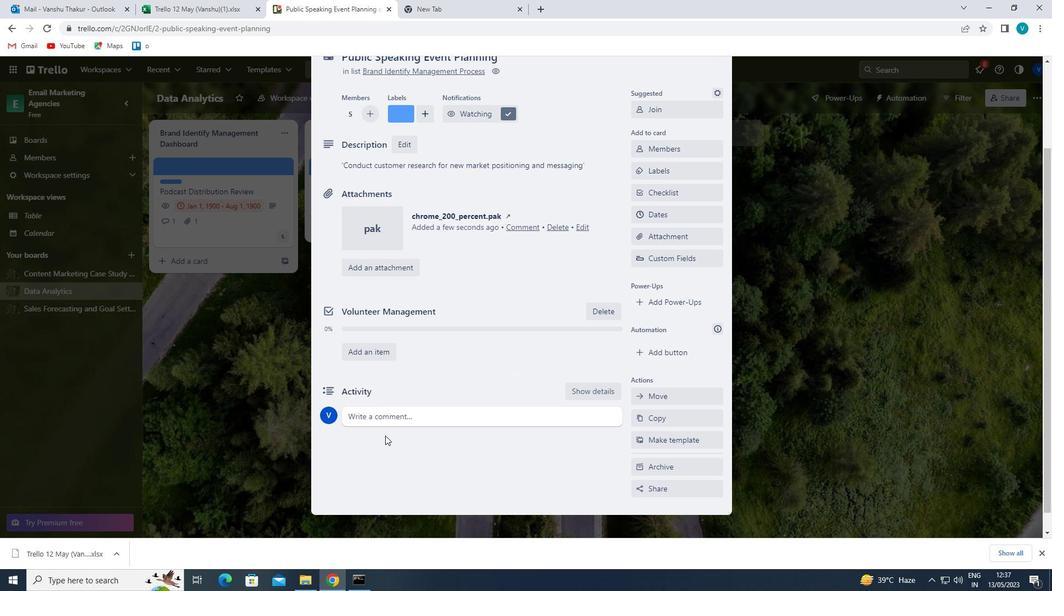 
Action: Mouse pressed left at (391, 417)
Screenshot: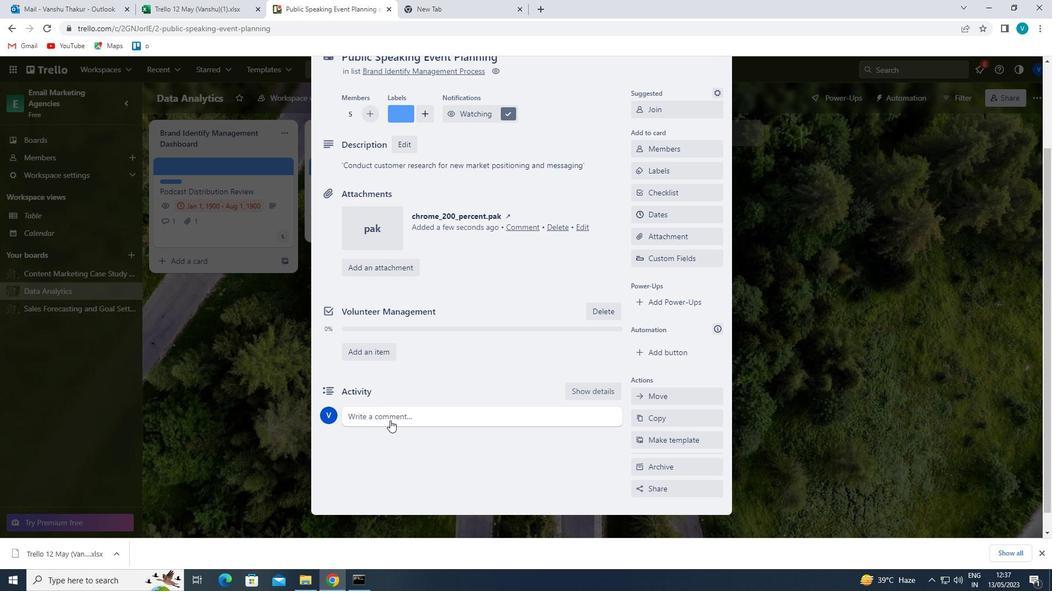 
Action: Key pressed '<Key.shift>WE<Key.space>SHOULD<Key.space>APPROACH<Key.space>THIS<Key.space>TASK<Key.space>WITH<Key.space>A<Key.space>SENSE<Key.space>OG<Key.space><Key.backspace><Key.backspace>F<Key.space>CURIOSITY<Key.space>AND<Key.space>WILLINGNESS<Key.space>TO<Key.space>S<Key.backspace>ASK<Key.space>QUESTIONS<Key.space>TO<Key.space>GAIN<Key.space>A<Key.space>DEEPER<Key.space>UNDERSTANDING<Key.space><Key.left>'
Screenshot: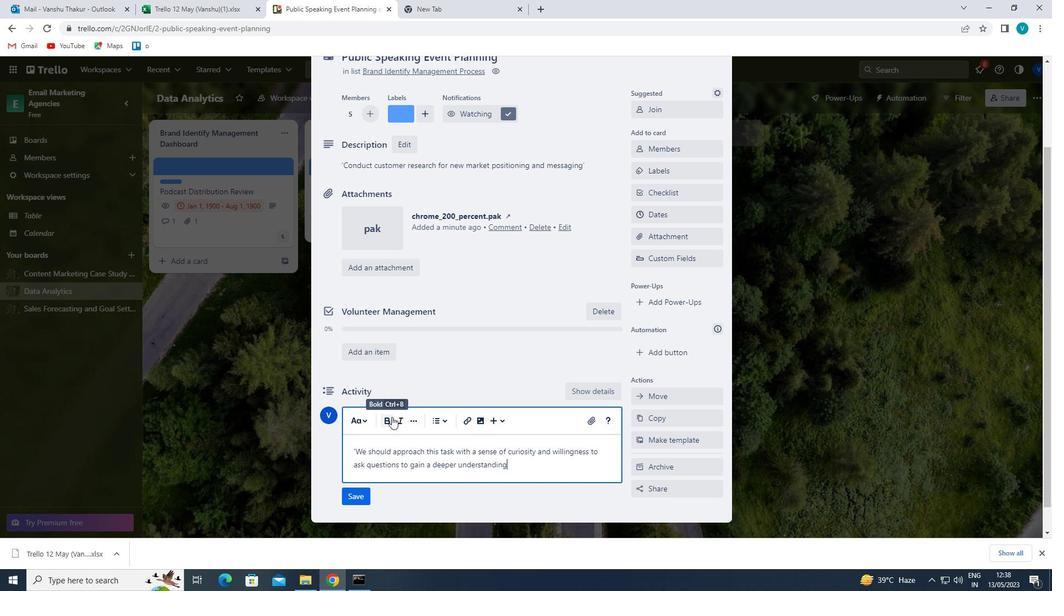 
Action: Mouse moved to (367, 493)
Screenshot: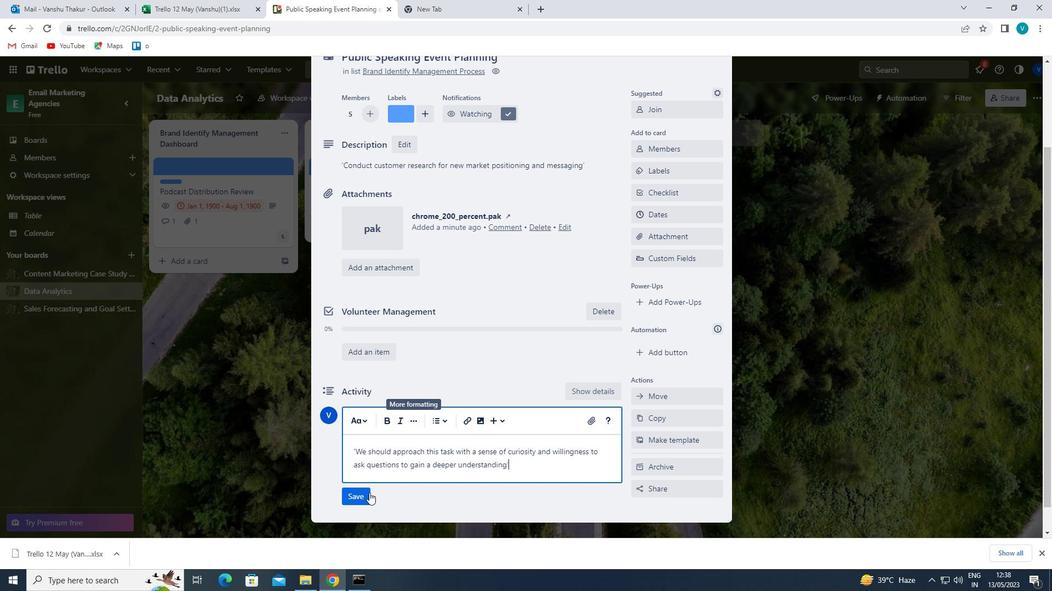 
Action: Mouse pressed left at (367, 493)
Screenshot: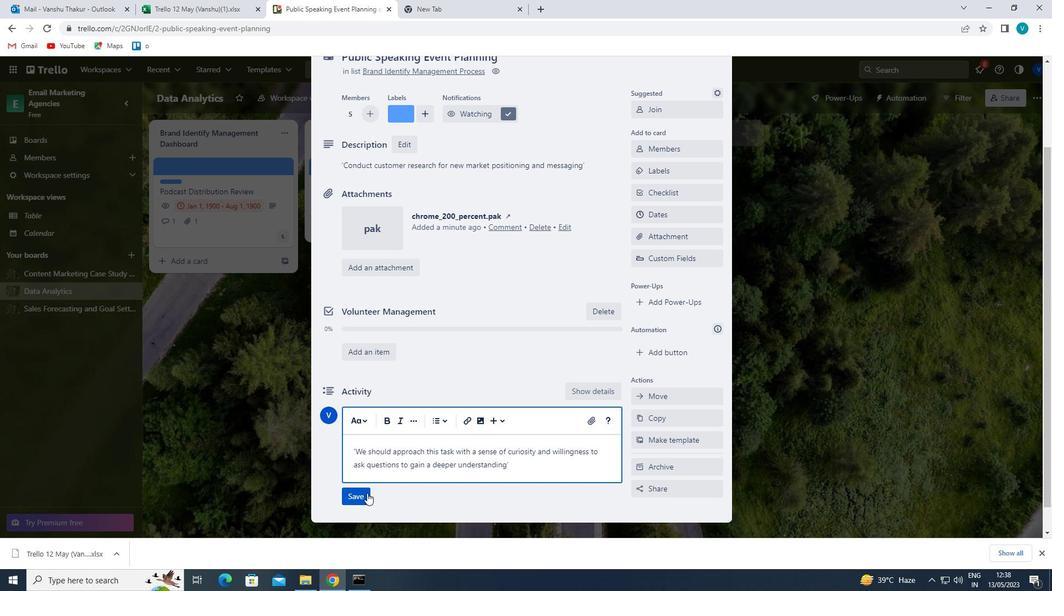 
Action: Mouse moved to (681, 219)
Screenshot: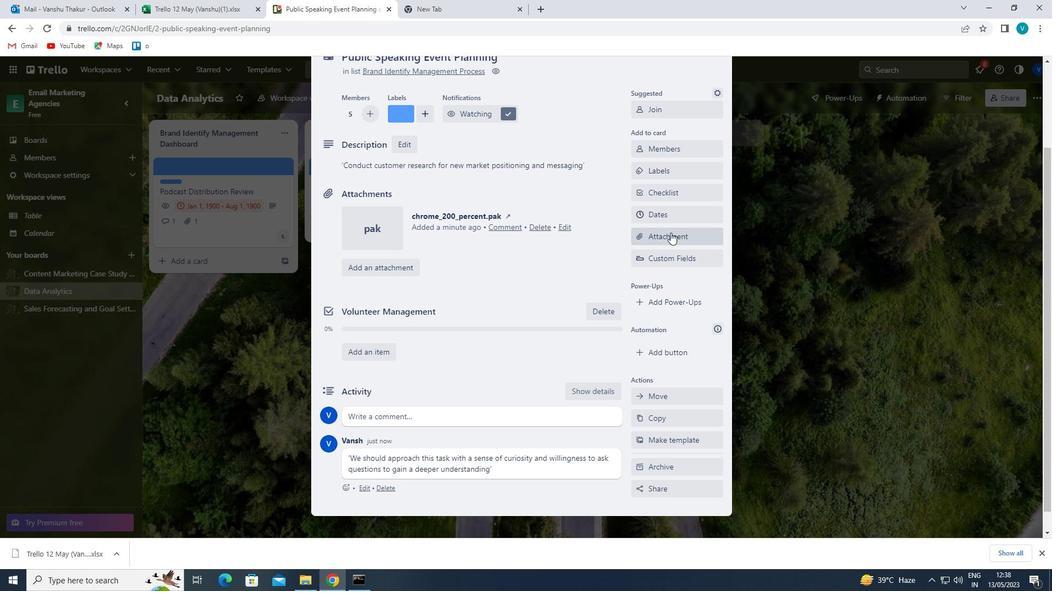 
Action: Mouse pressed left at (681, 219)
Screenshot: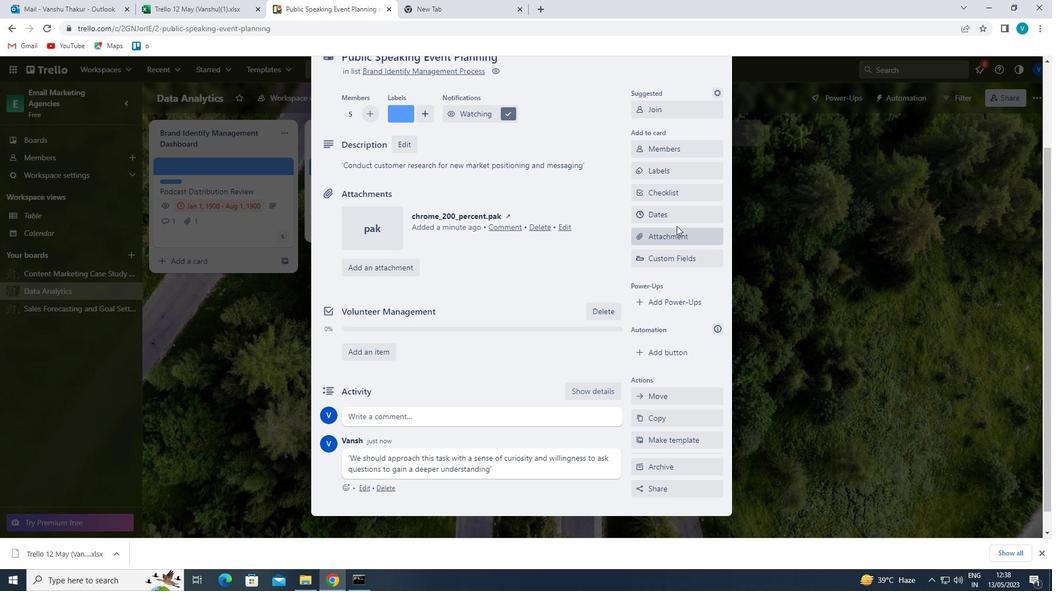 
Action: Mouse moved to (646, 299)
Screenshot: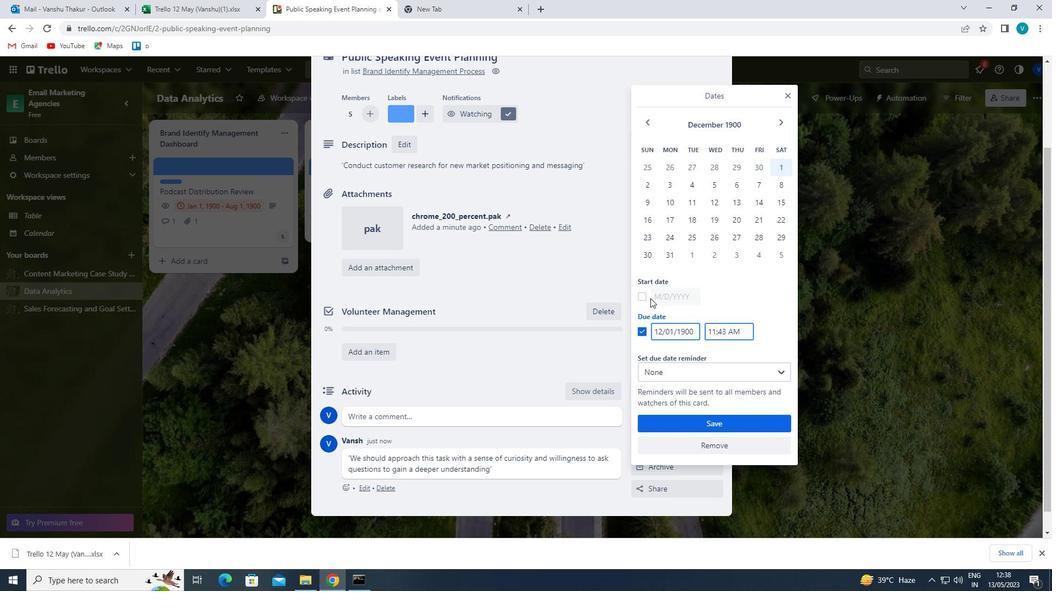 
Action: Mouse pressed left at (646, 299)
Screenshot: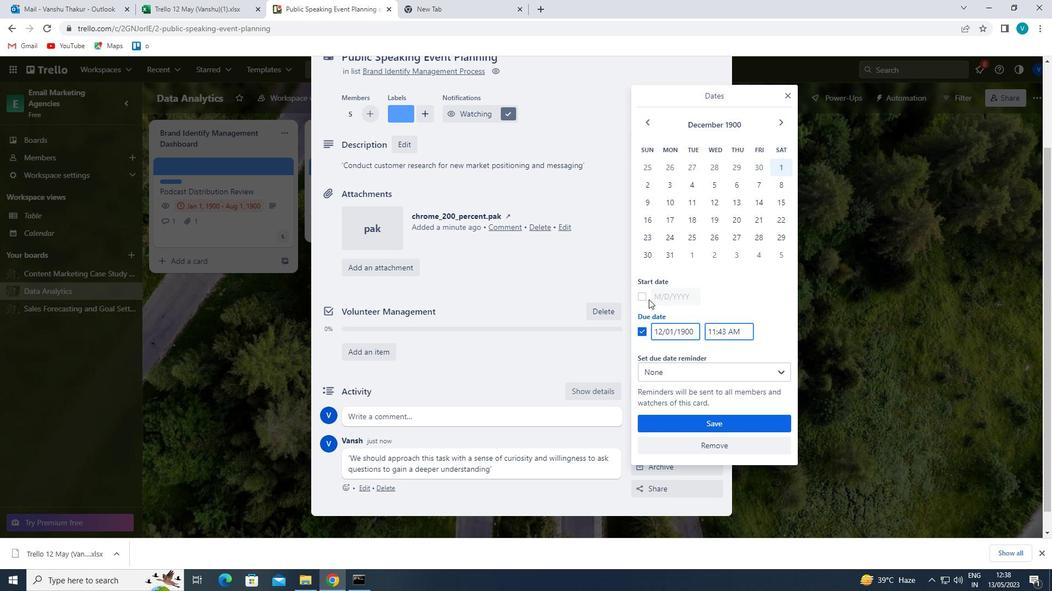 
Action: Mouse moved to (661, 295)
Screenshot: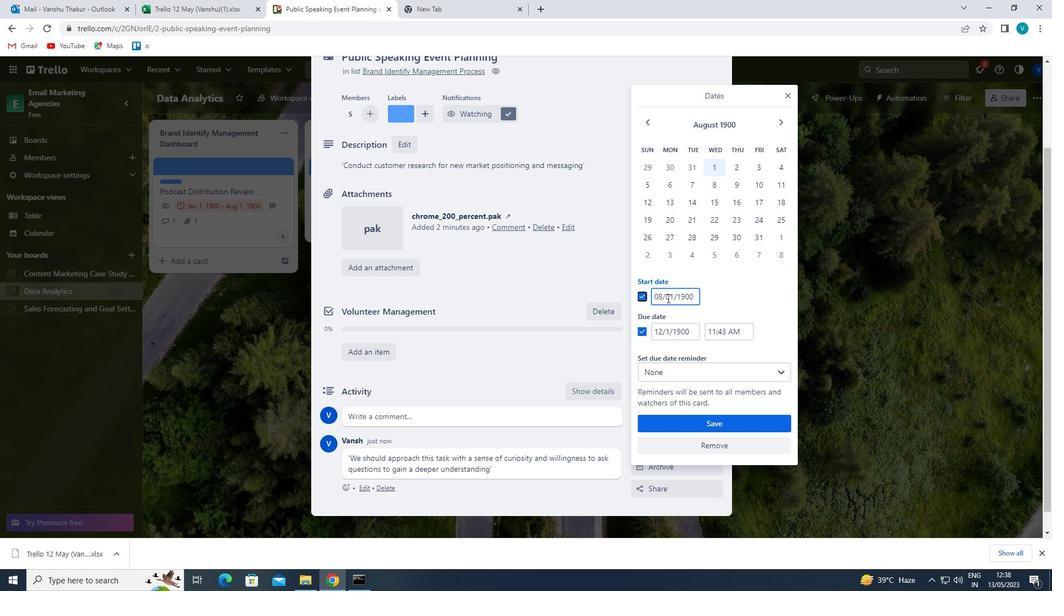
Action: Mouse pressed left at (661, 295)
Screenshot: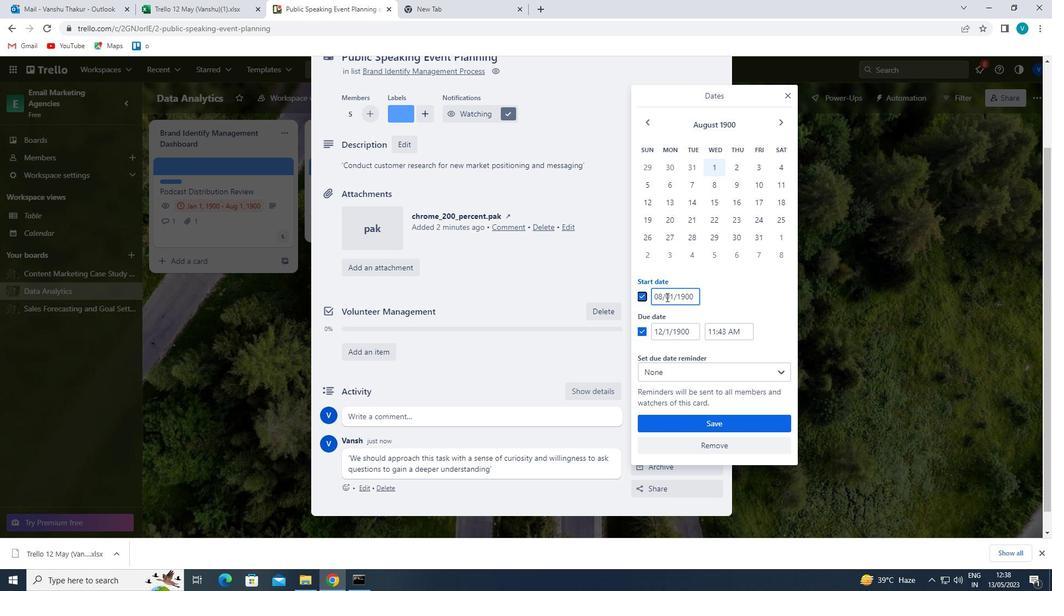 
Action: Mouse moved to (662, 301)
Screenshot: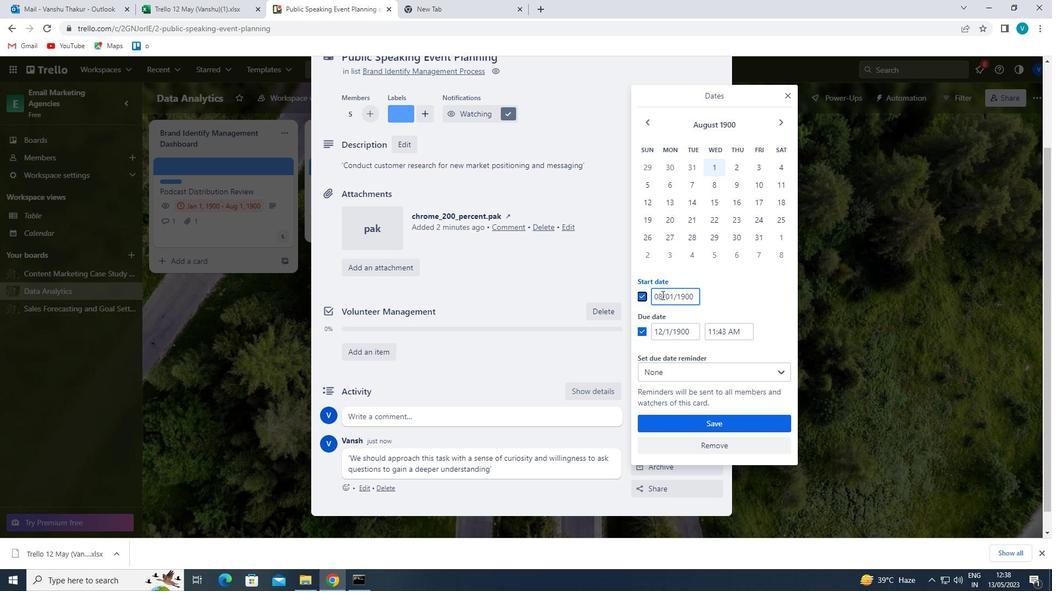 
Action: Key pressed <Key.left><Key.backspace>4
Screenshot: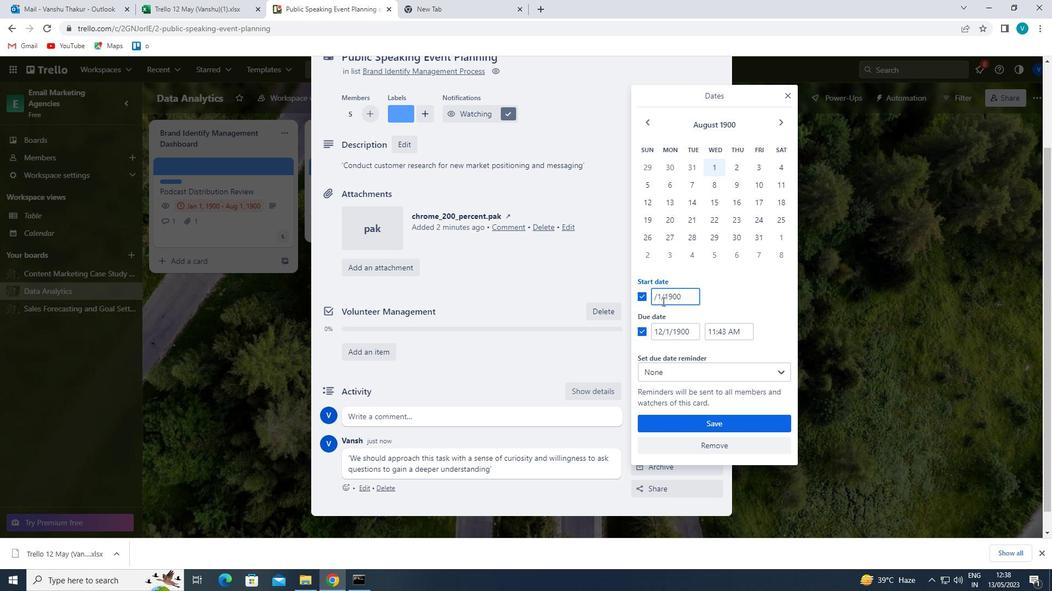 
Action: Mouse moved to (662, 329)
Screenshot: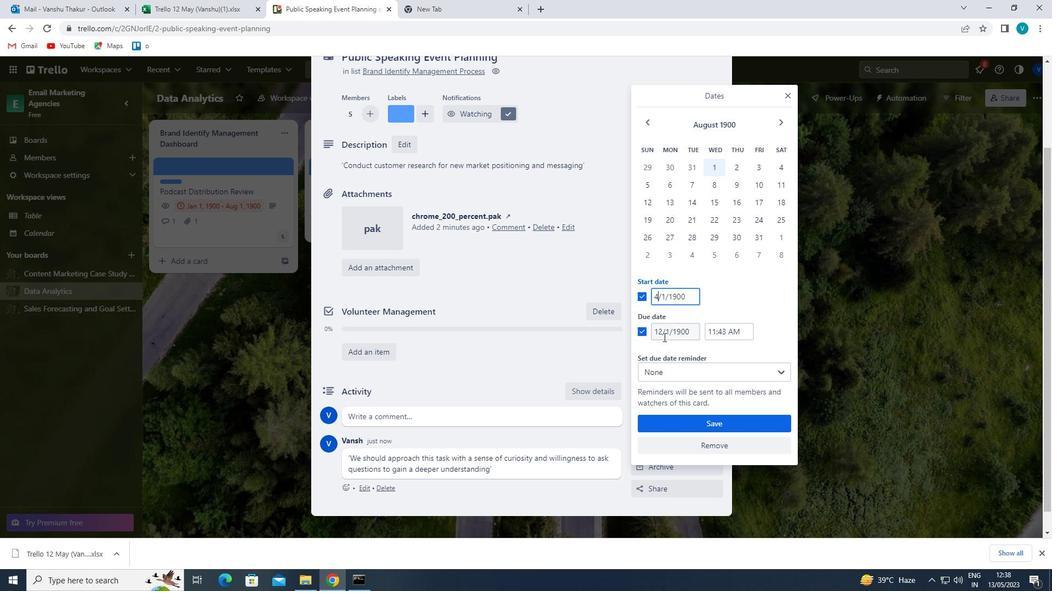 
Action: Mouse pressed left at (662, 329)
Screenshot: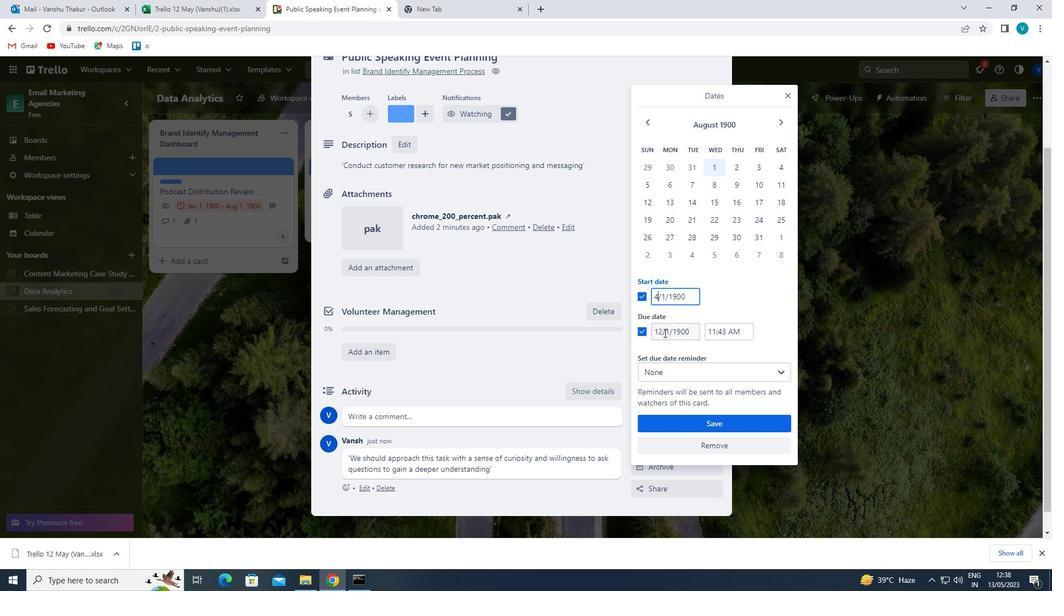 
Action: Mouse moved to (640, 349)
Screenshot: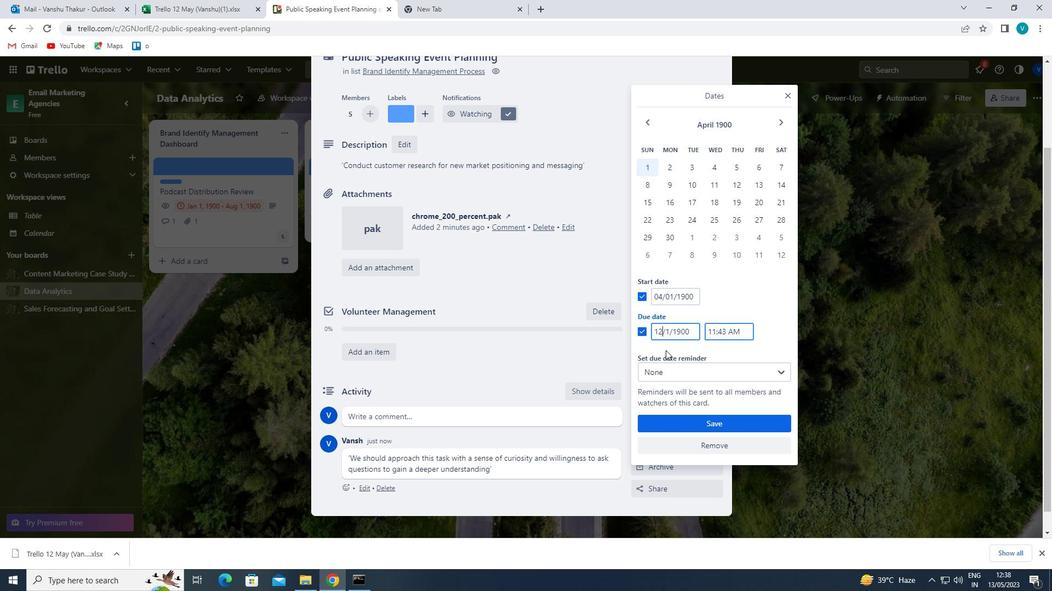 
Action: Key pressed <Key.backspace>1
Screenshot: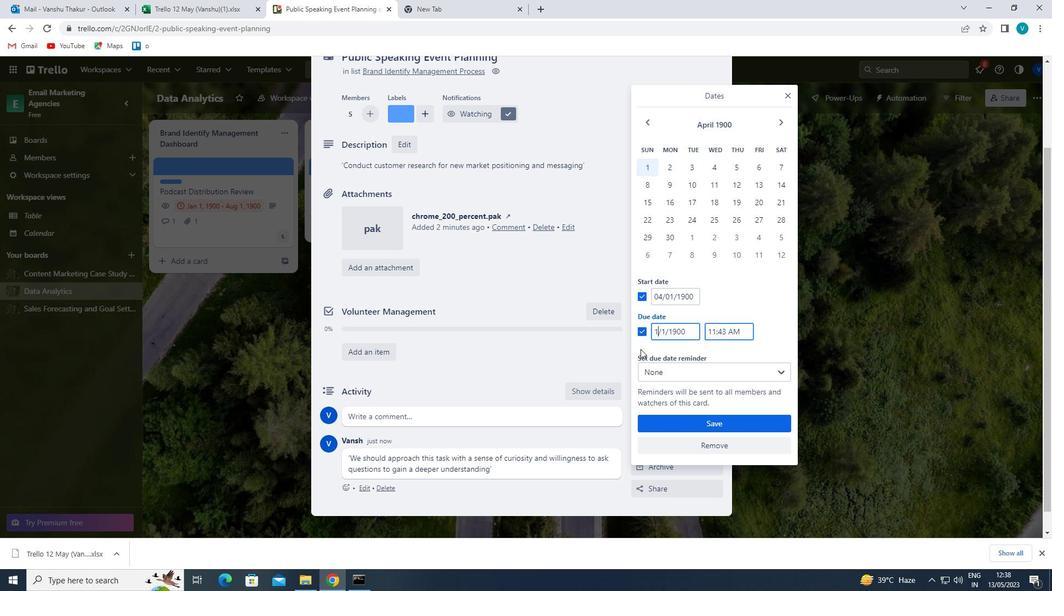 
Action: Mouse moved to (729, 425)
Screenshot: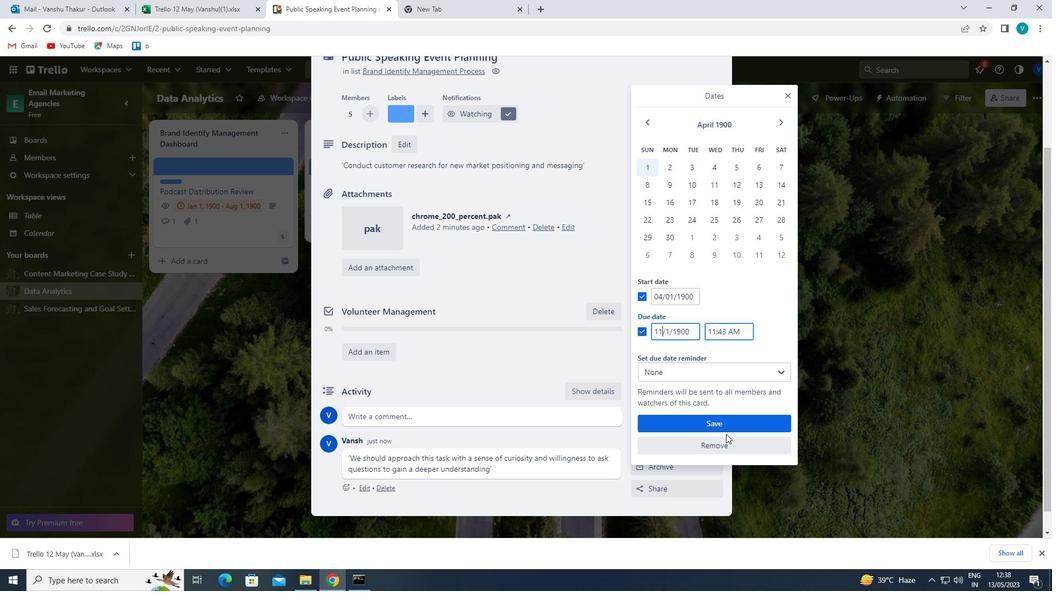 
Action: Mouse pressed left at (729, 425)
Screenshot: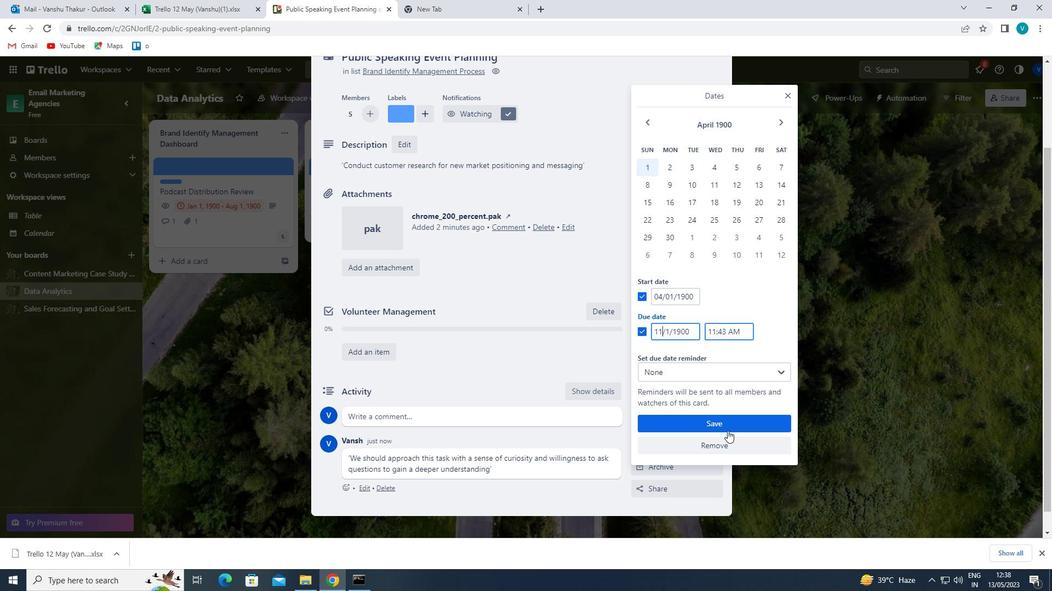 
